 Task: Create new invoice with Date Opened :30-Apr-23, Select Customer: Swadeshi Plaza, Terms: Payment Term 2. Make invoice entry for item-1 with Date: 30-Apr-23, Description: Eclipse Sugar Free Spearmint Gum, Action: Material, Income Account: Income:Sales, Quantity: 1, Unit Price: 12, Discount $: 1.1. Make entry for item-2 with Date: 30-Apr-23, Description: 7-Select Duplex Crème Sandwich Cookies, Action: Material, Income Account: Income:Sales, Quantity: 1, Unit Price: 8.25, Discount $: 2.1. Make entry for item-3 with Date: 30-Apr-23, Description: Aveeno Hydration Daily Moisturizing Lotion, Action: Material, Income Account: Income:Sales, Quantity: 1, Unit Price: 9.25, Discount $: 2.6. Write Notes: 'Looking forward to serving you again.'. Post Invoice with Post Date: 30-Apr-23, Post to Accounts: Assets:Accounts Receivable. Pay / Process Payment with Transaction Date: 15-May-23, Amount: 23.7, Transfer Account: Checking Account. Print Invoice, display notes by going to Option, then go to Display Tab and check 'Invoice Notes'.
Action: Mouse moved to (140, 28)
Screenshot: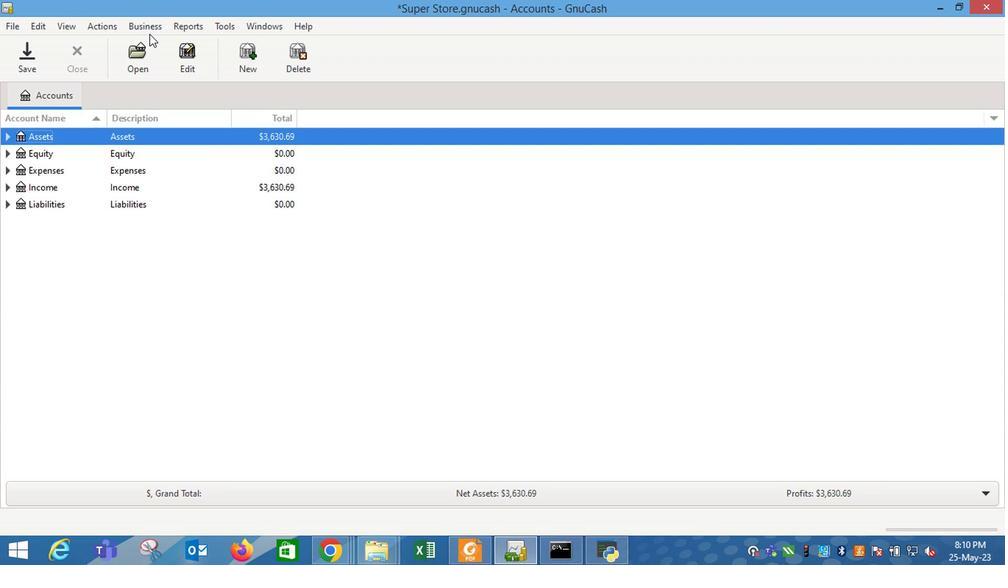 
Action: Mouse pressed left at (140, 28)
Screenshot: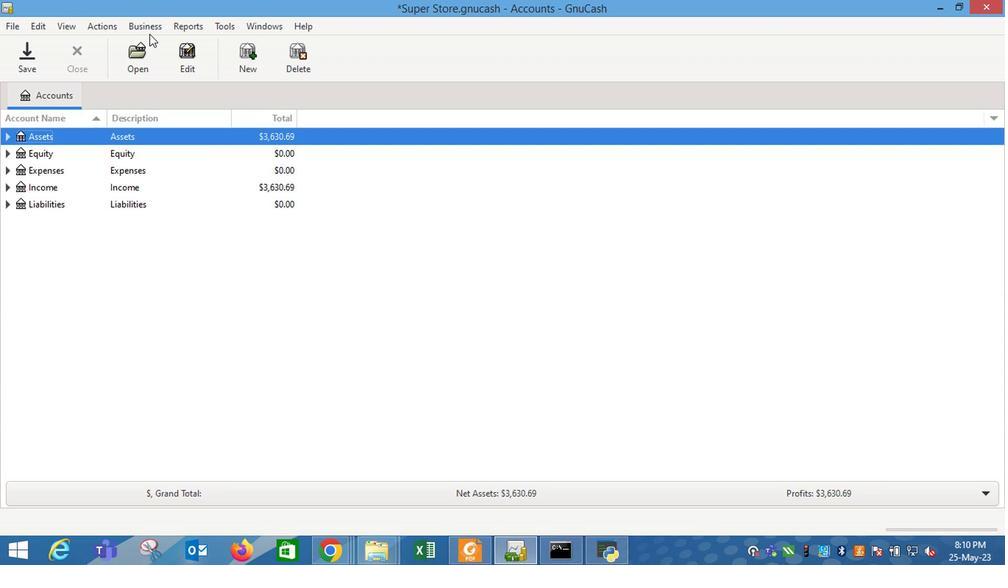 
Action: Mouse moved to (335, 109)
Screenshot: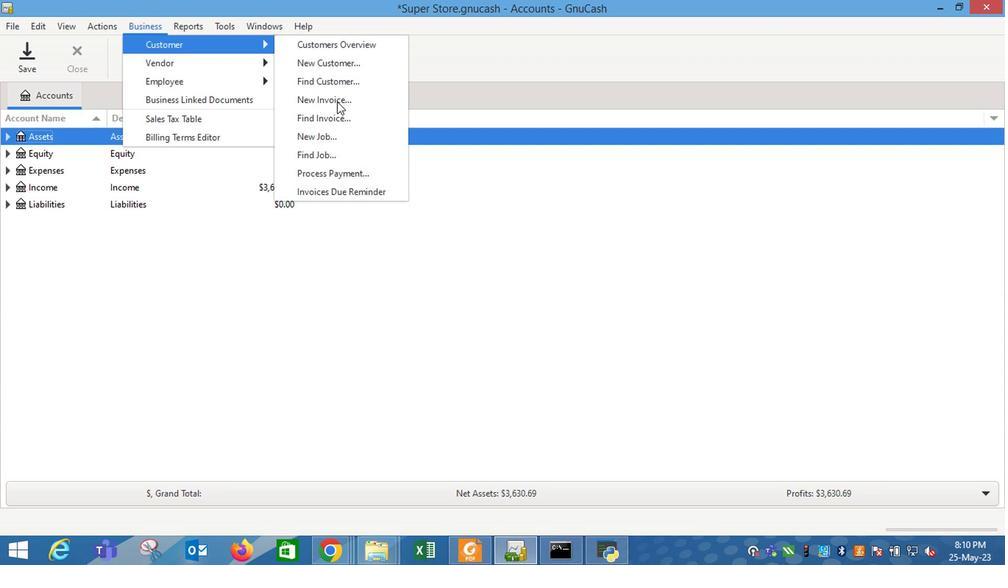 
Action: Mouse pressed left at (335, 109)
Screenshot: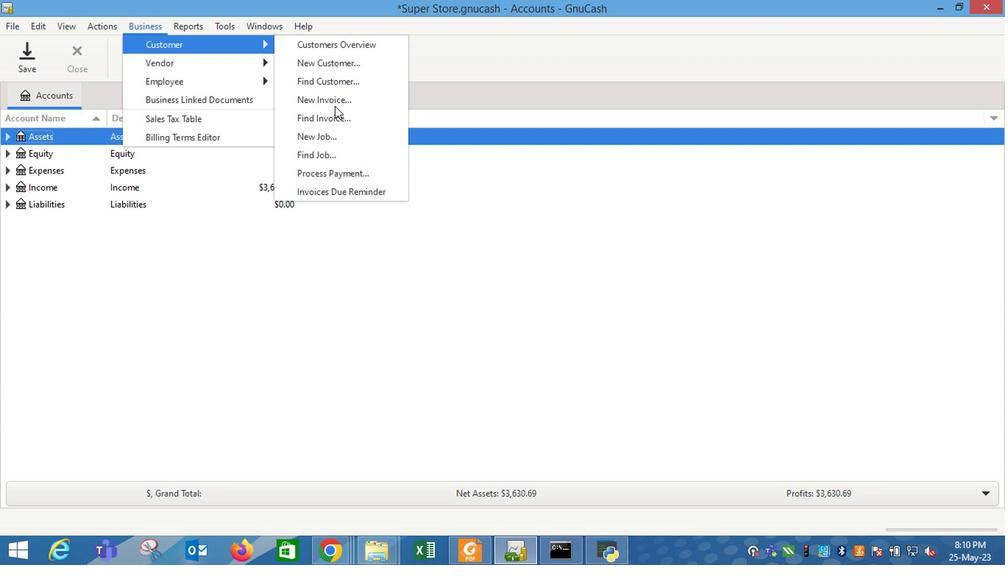 
Action: Mouse moved to (595, 235)
Screenshot: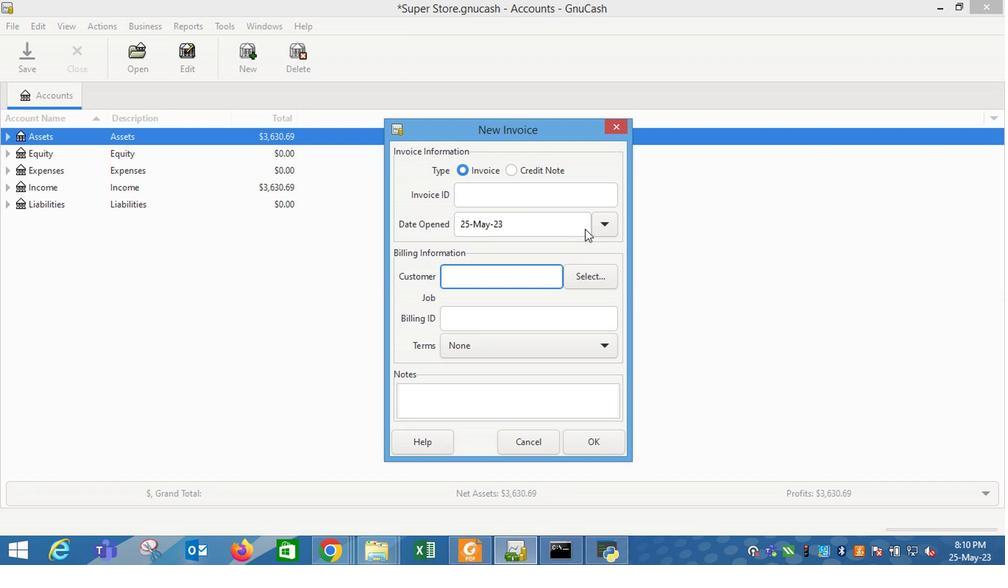 
Action: Mouse pressed left at (595, 235)
Screenshot: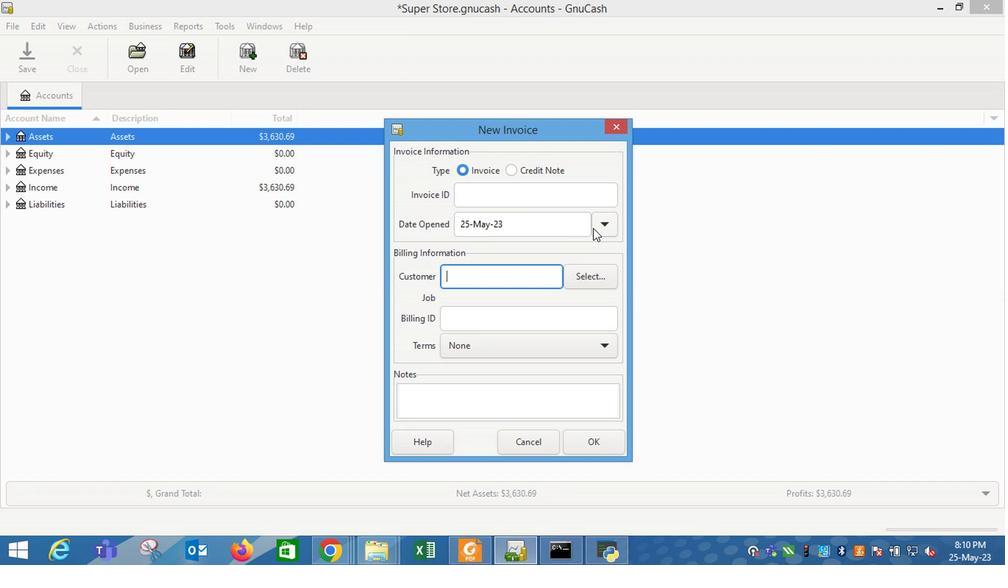 
Action: Mouse moved to (489, 250)
Screenshot: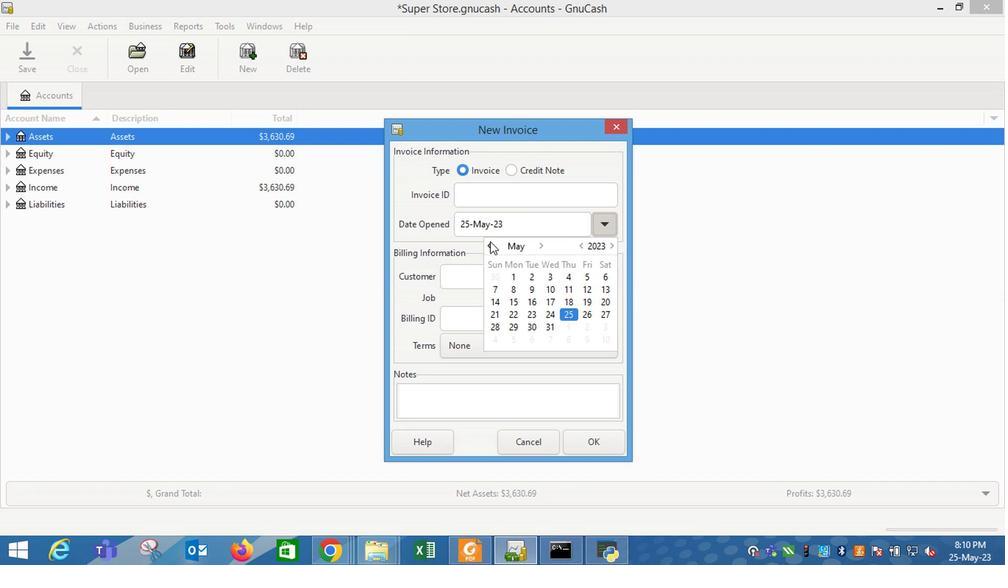 
Action: Mouse pressed left at (489, 250)
Screenshot: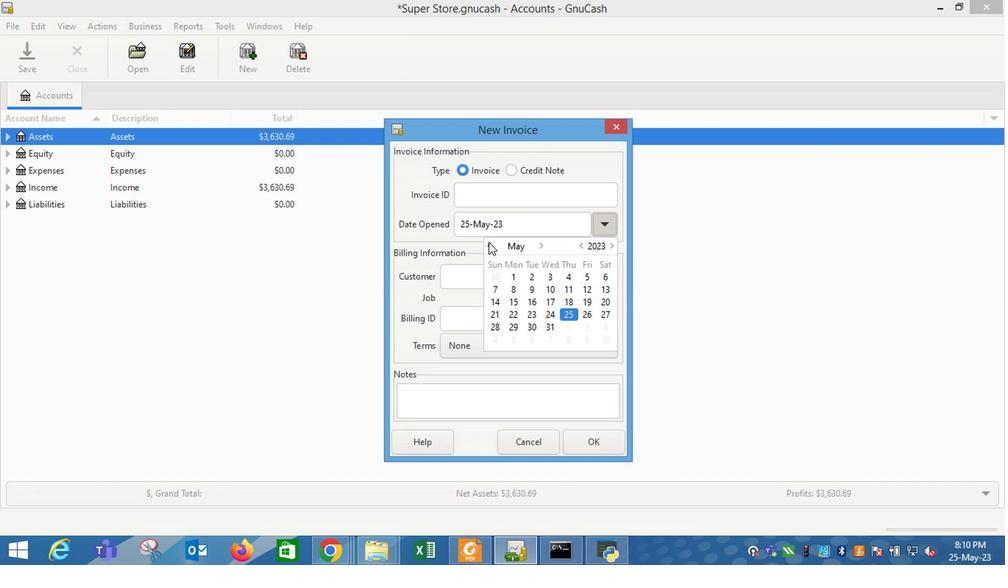 
Action: Mouse moved to (493, 348)
Screenshot: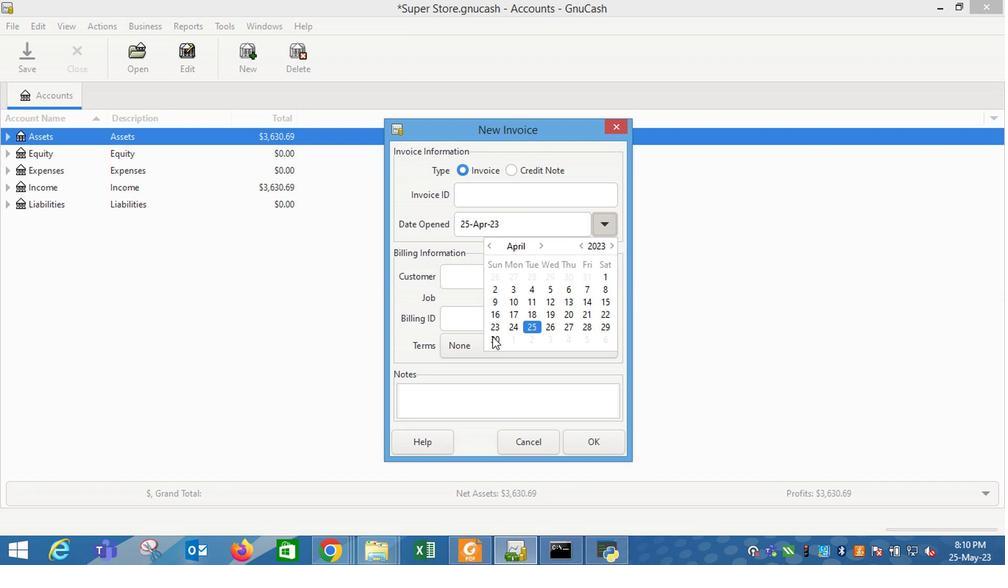 
Action: Mouse pressed left at (493, 348)
Screenshot: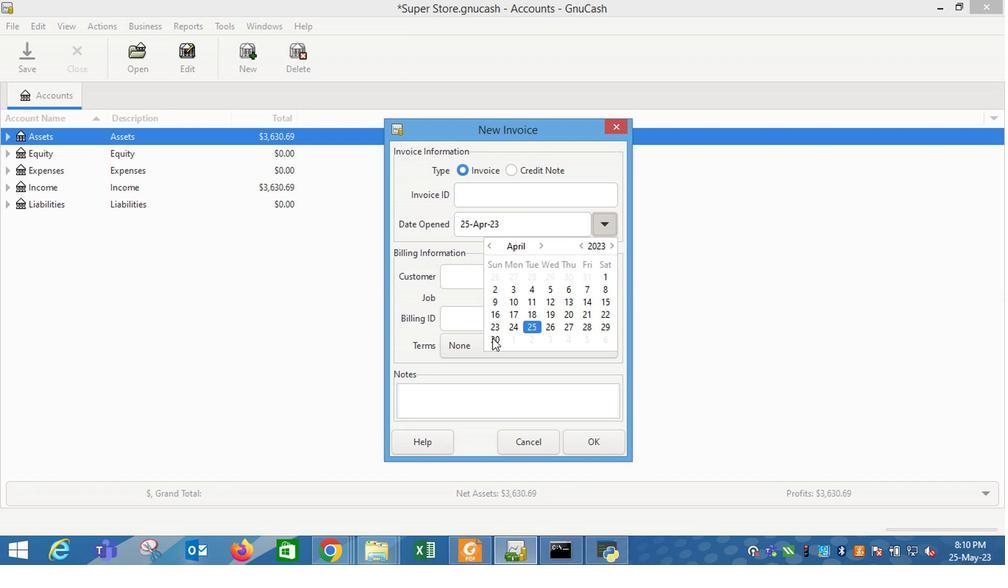 
Action: Mouse moved to (455, 270)
Screenshot: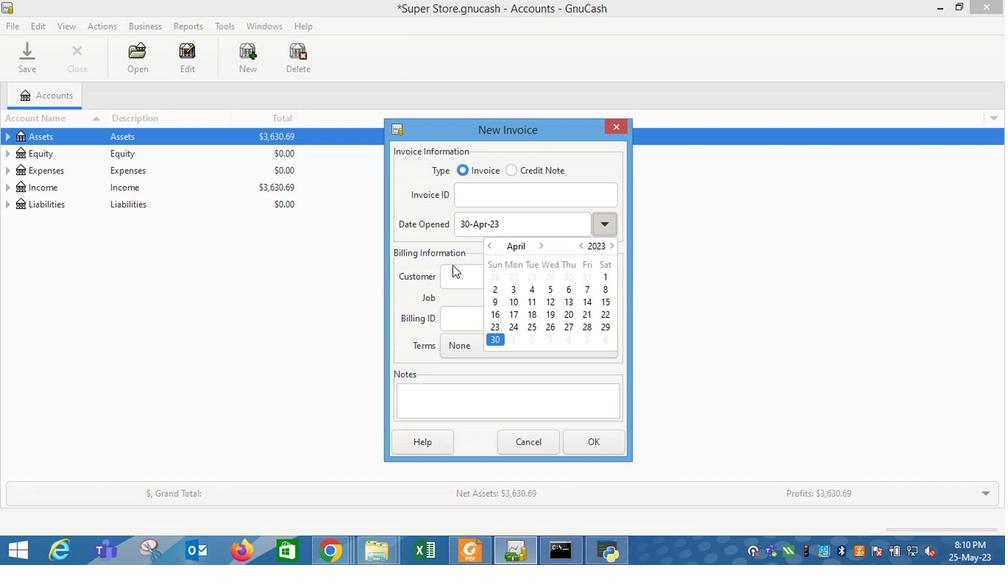 
Action: Mouse pressed left at (455, 270)
Screenshot: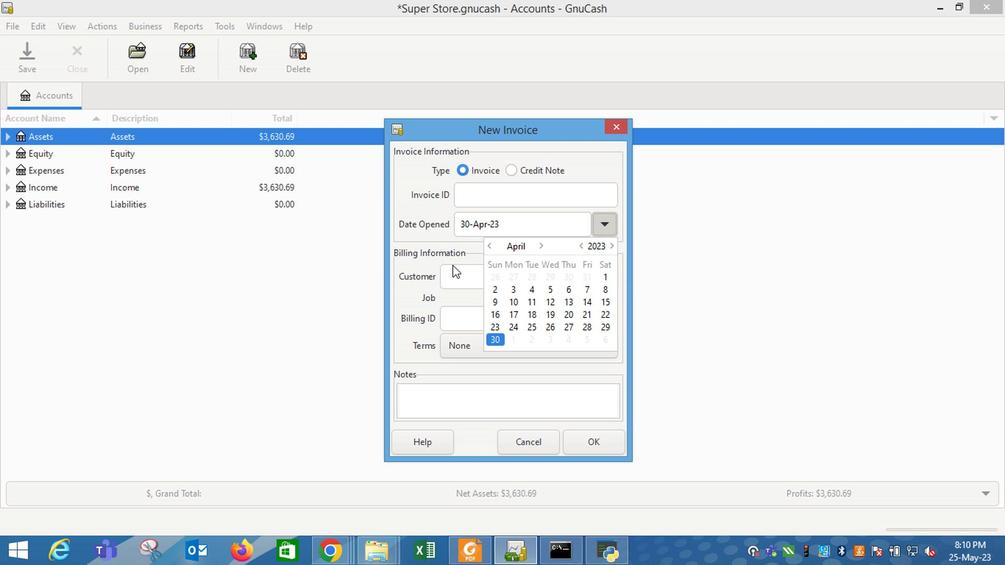 
Action: Mouse moved to (461, 277)
Screenshot: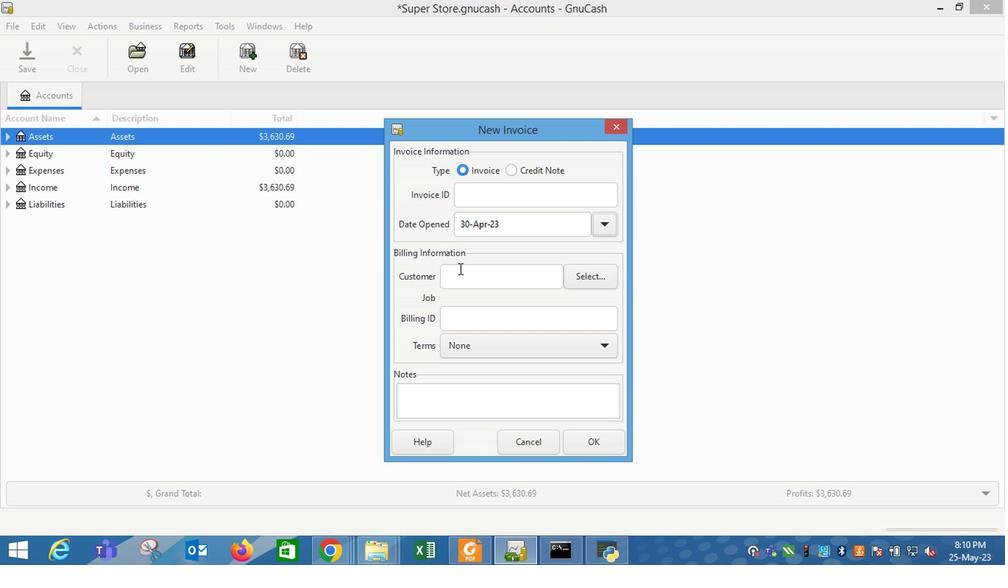 
Action: Mouse pressed left at (461, 277)
Screenshot: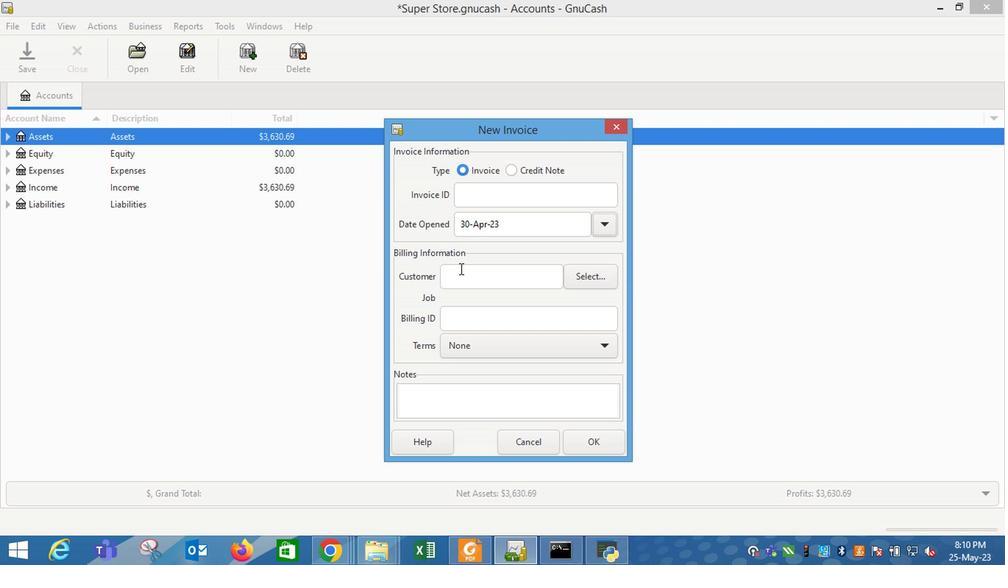 
Action: Key pressed sw
Screenshot: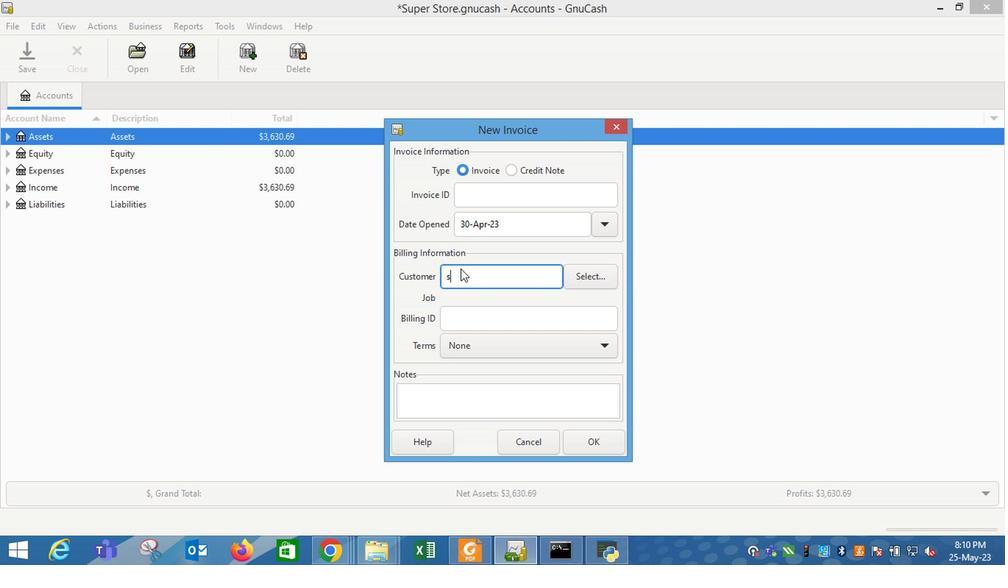 
Action: Mouse moved to (468, 310)
Screenshot: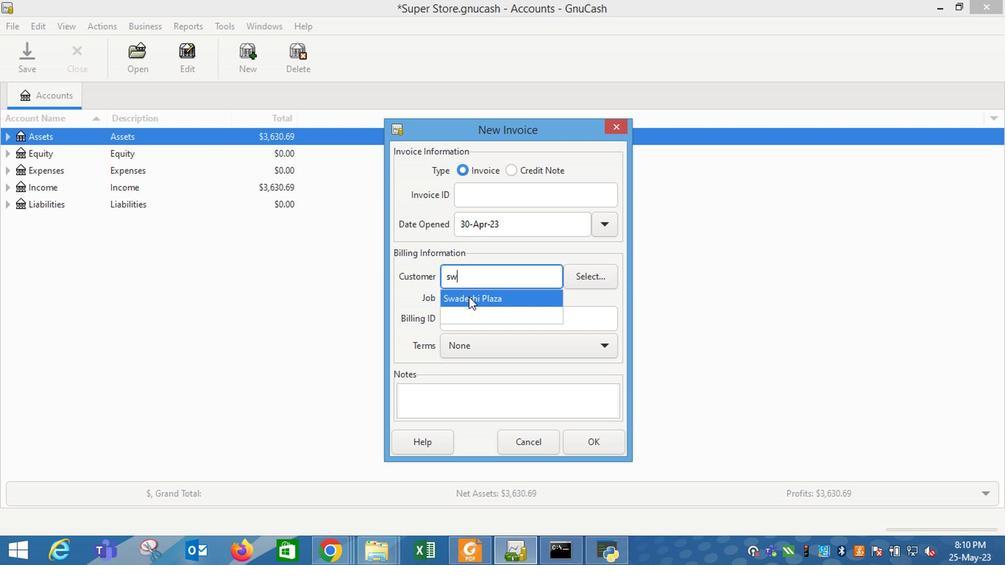 
Action: Mouse pressed left at (468, 310)
Screenshot: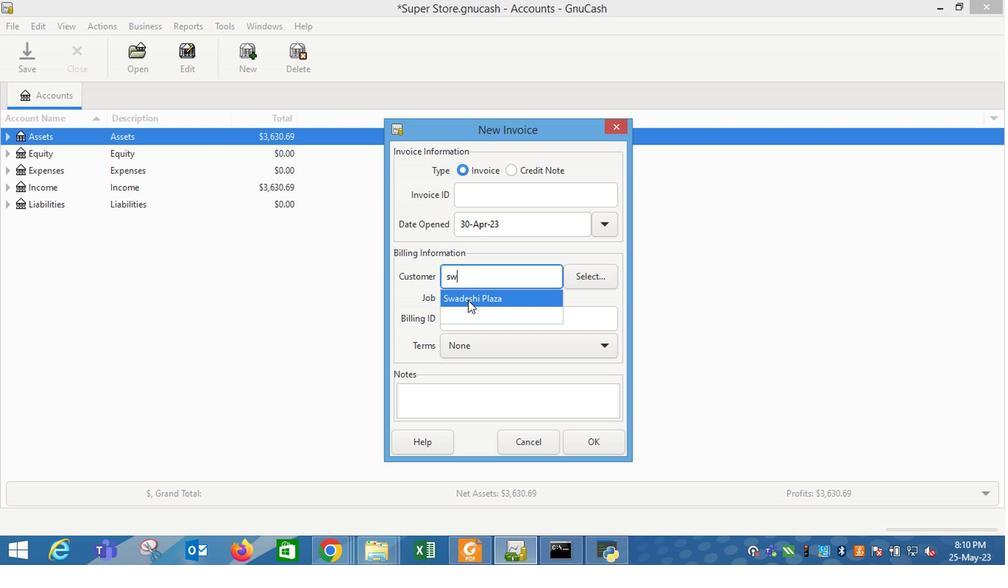 
Action: Mouse moved to (467, 371)
Screenshot: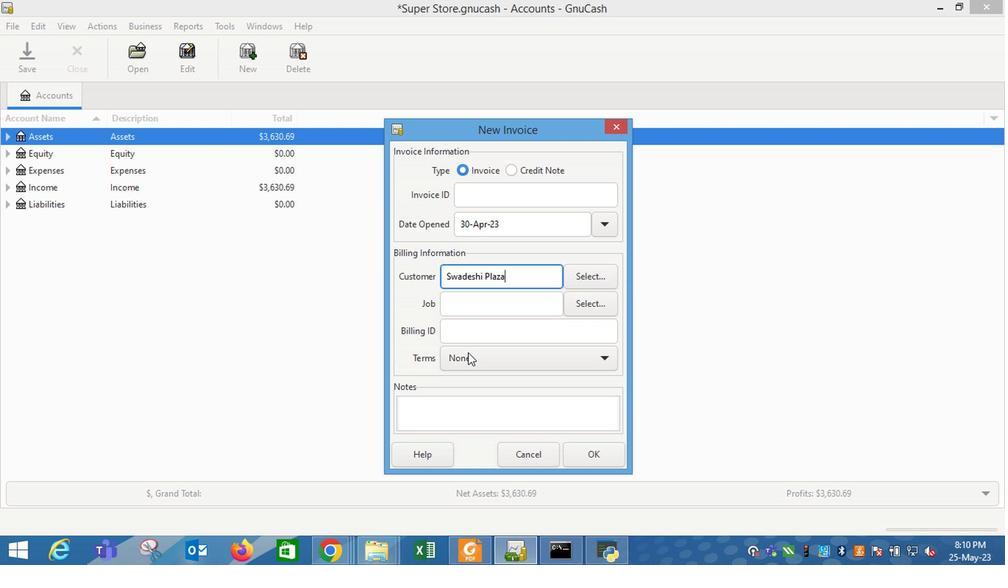 
Action: Mouse pressed left at (467, 371)
Screenshot: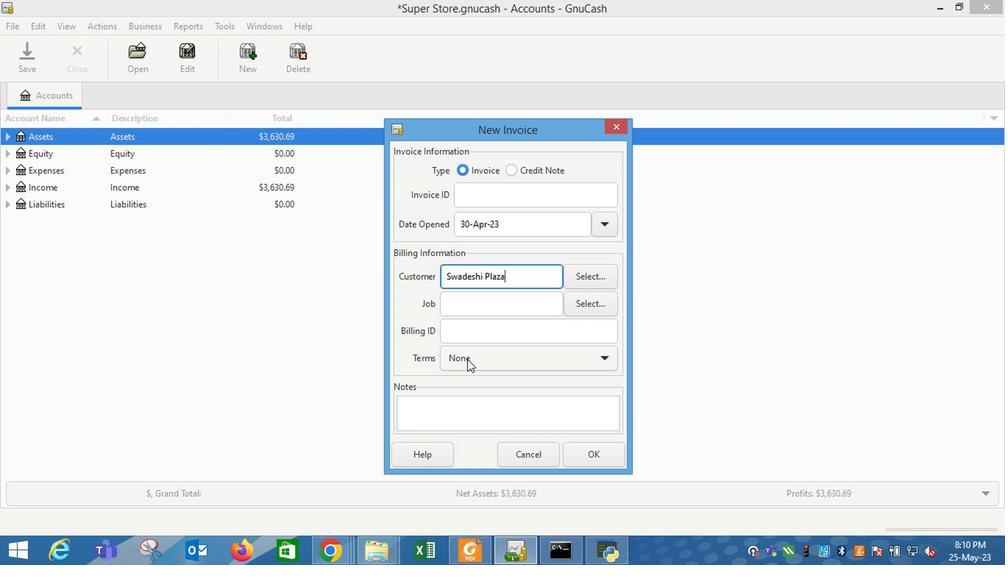 
Action: Mouse moved to (468, 416)
Screenshot: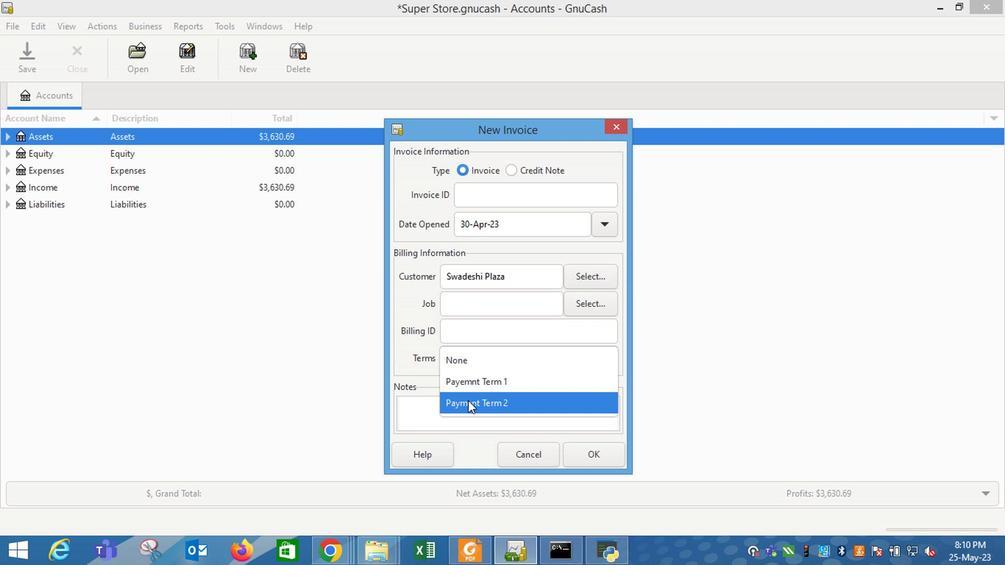 
Action: Mouse pressed left at (468, 416)
Screenshot: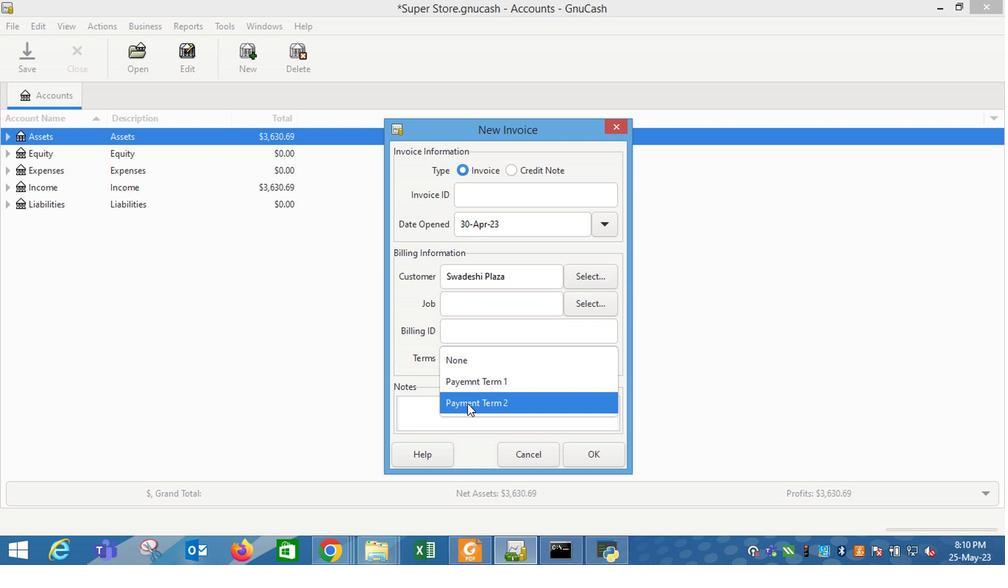 
Action: Mouse moved to (604, 471)
Screenshot: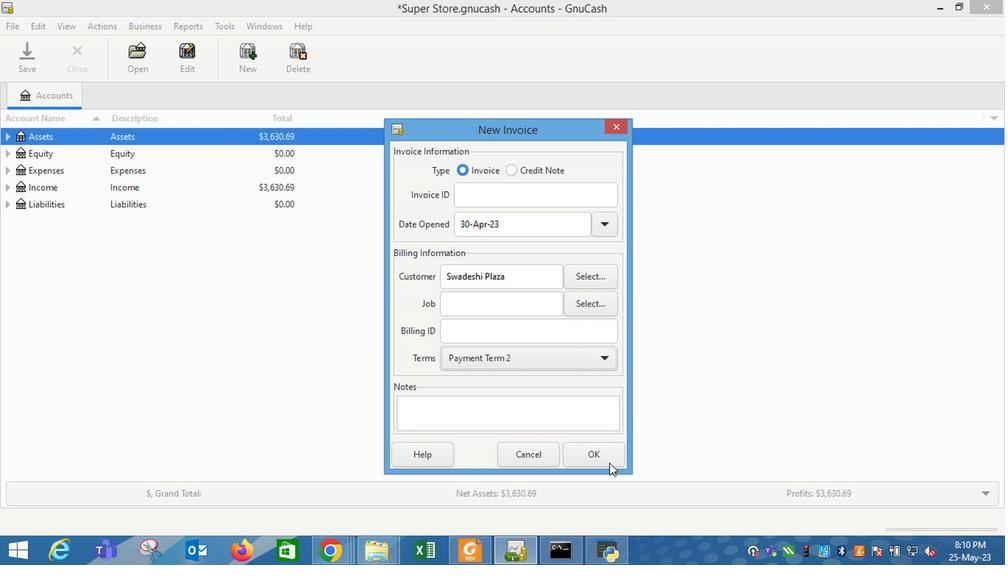 
Action: Mouse pressed left at (604, 471)
Screenshot: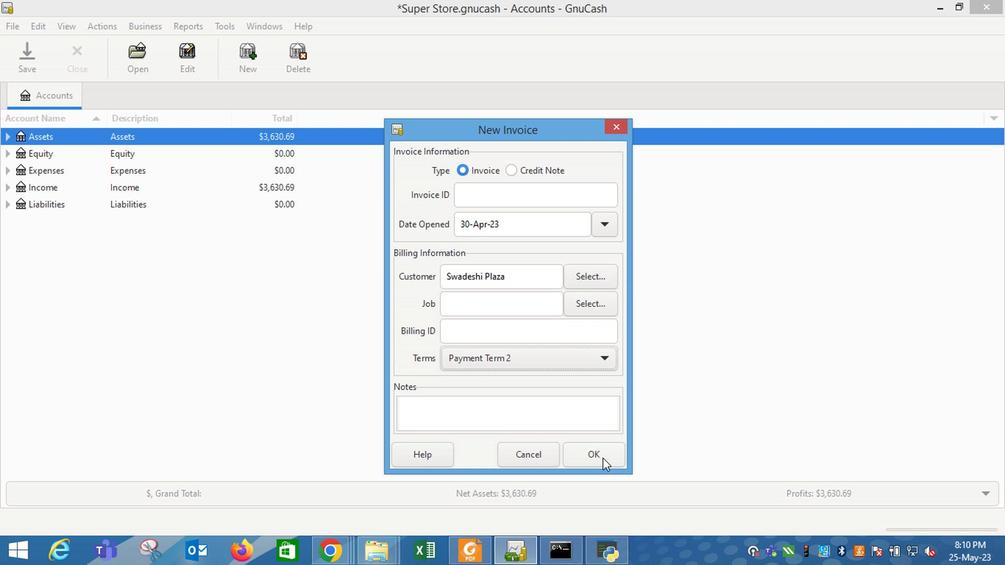 
Action: Mouse moved to (66, 292)
Screenshot: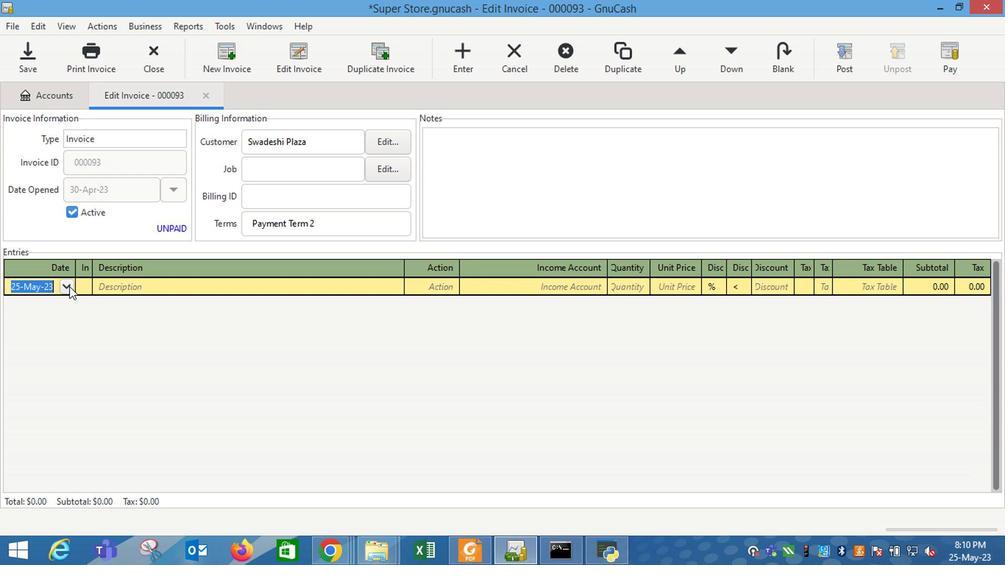 
Action: Mouse pressed left at (66, 292)
Screenshot: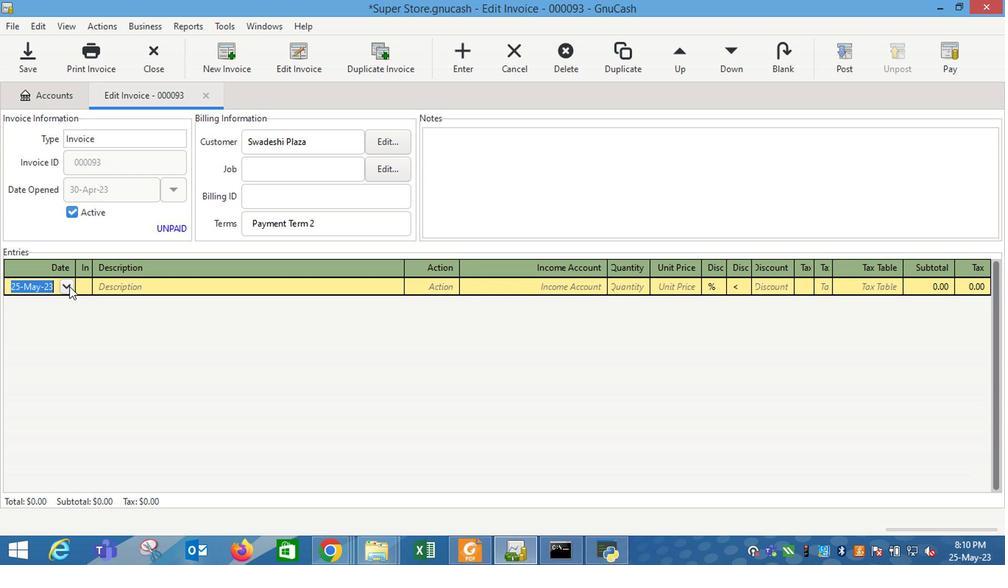 
Action: Mouse moved to (5, 316)
Screenshot: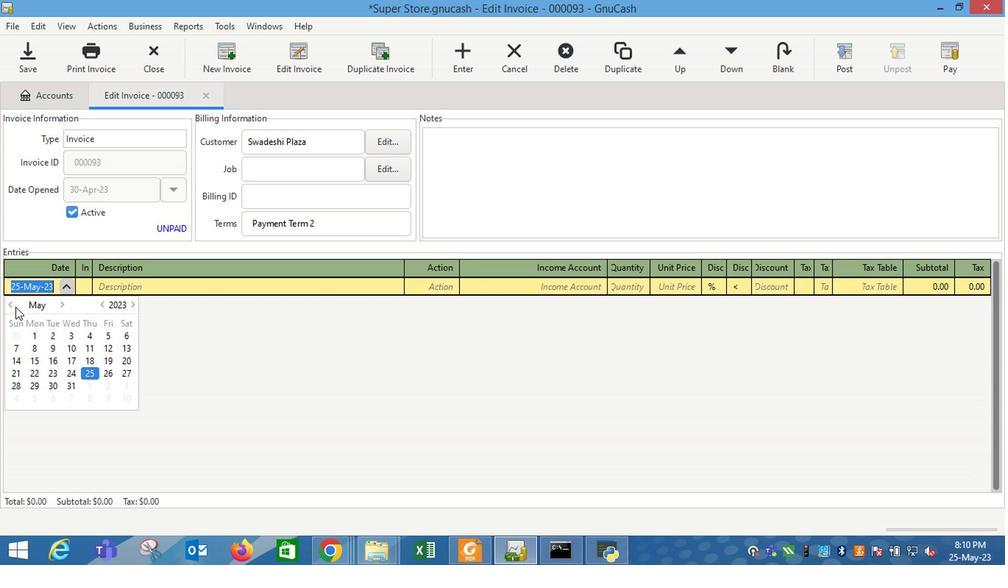 
Action: Mouse pressed left at (5, 316)
Screenshot: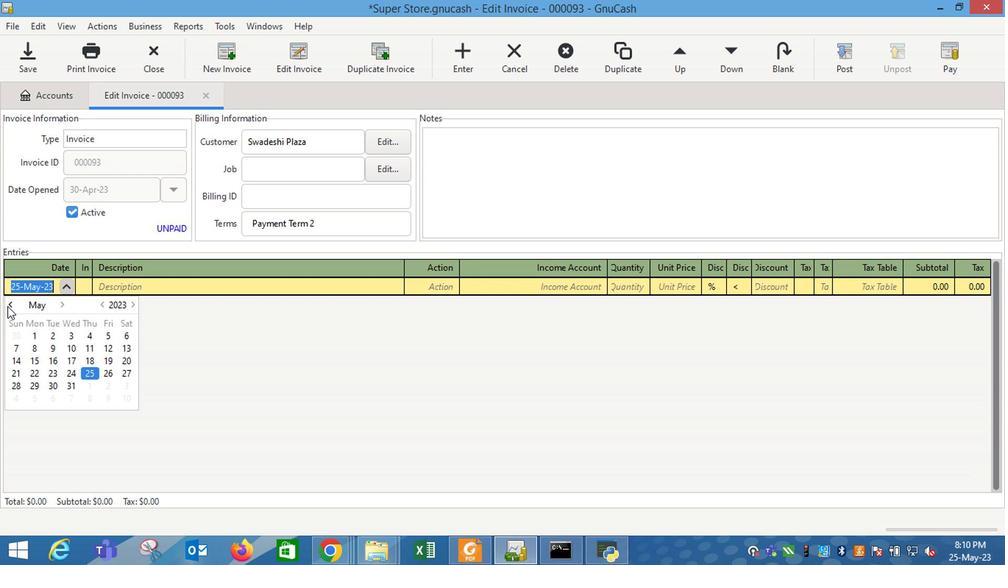 
Action: Mouse moved to (20, 408)
Screenshot: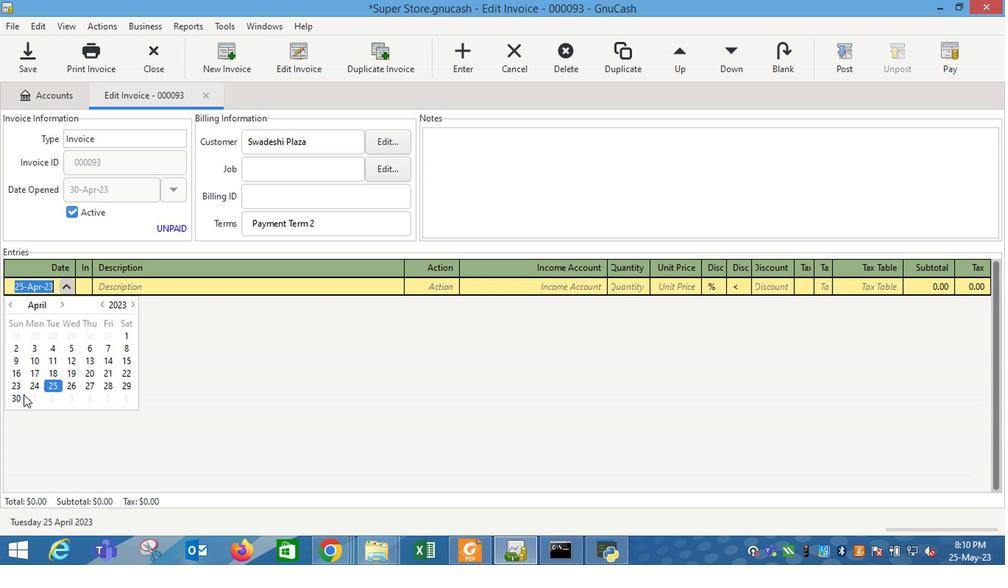 
Action: Mouse pressed left at (20, 408)
Screenshot: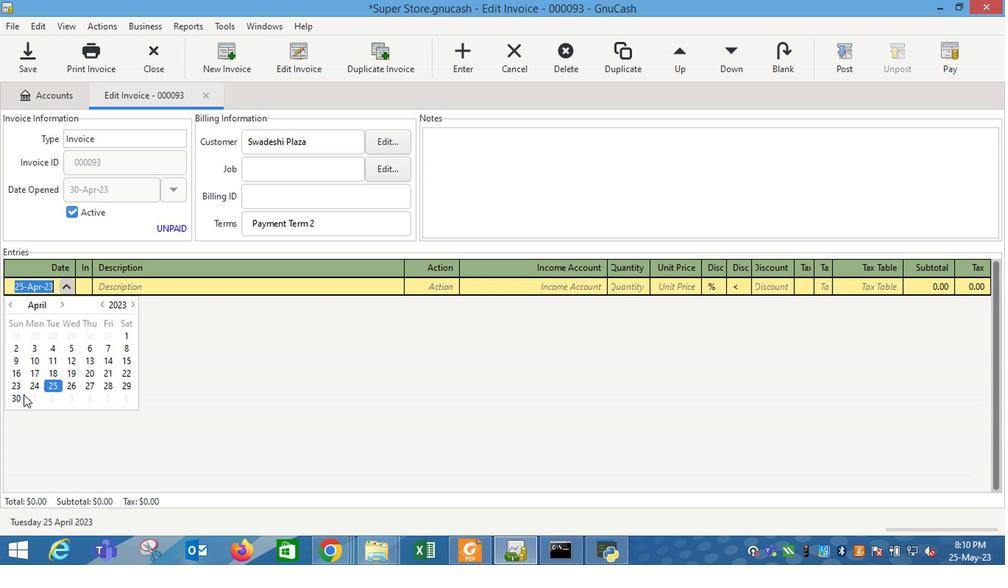 
Action: Mouse moved to (18, 408)
Screenshot: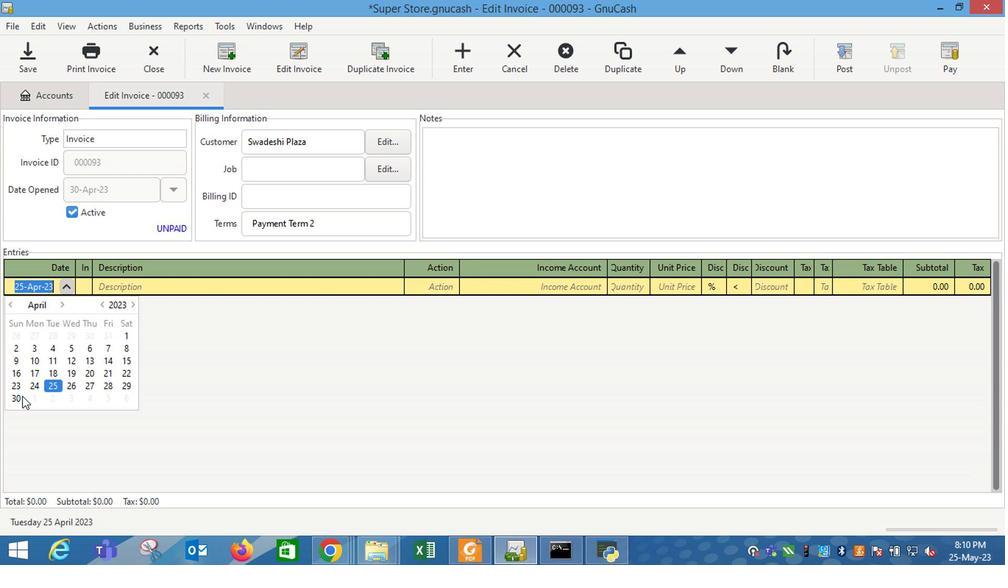 
Action: Key pressed <Key.tab><Key.shift_r>Eclipse<Key.space><Key.shift_r>Sugar<Key.space><Key.shift_r><Key.shift_r><Key.shift_r><Key.shift_r><Key.shift_r><Key.shift_r><Key.shift_r>Free<Key.space><Key.shift_r>Spearmint<Key.space><Key.shift_r>Gum<Key.tab>m<Key.tab>in<Key.down><Key.down><Key.down><Key.tab>1<Key.tab>12
Screenshot: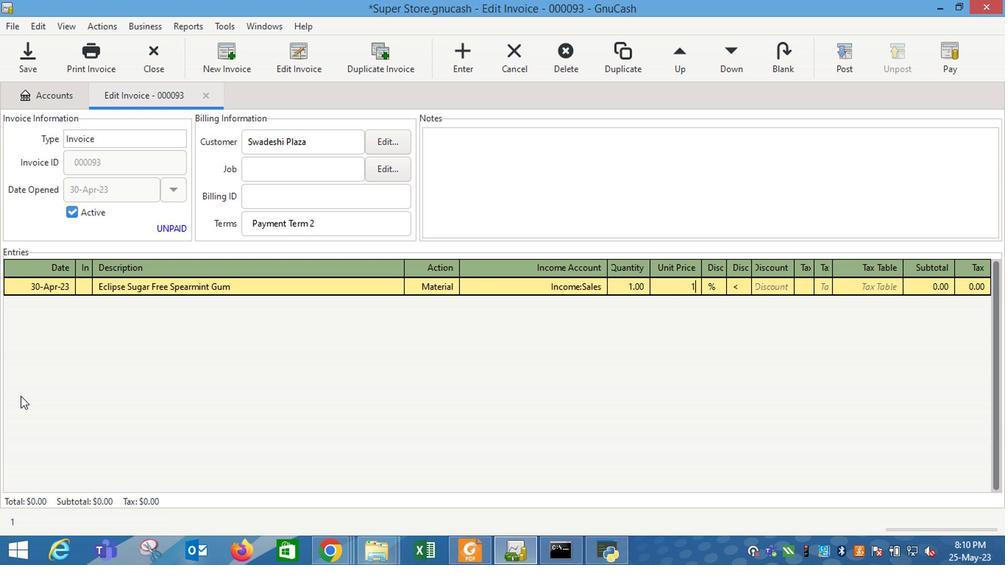 
Action: Mouse moved to (723, 295)
Screenshot: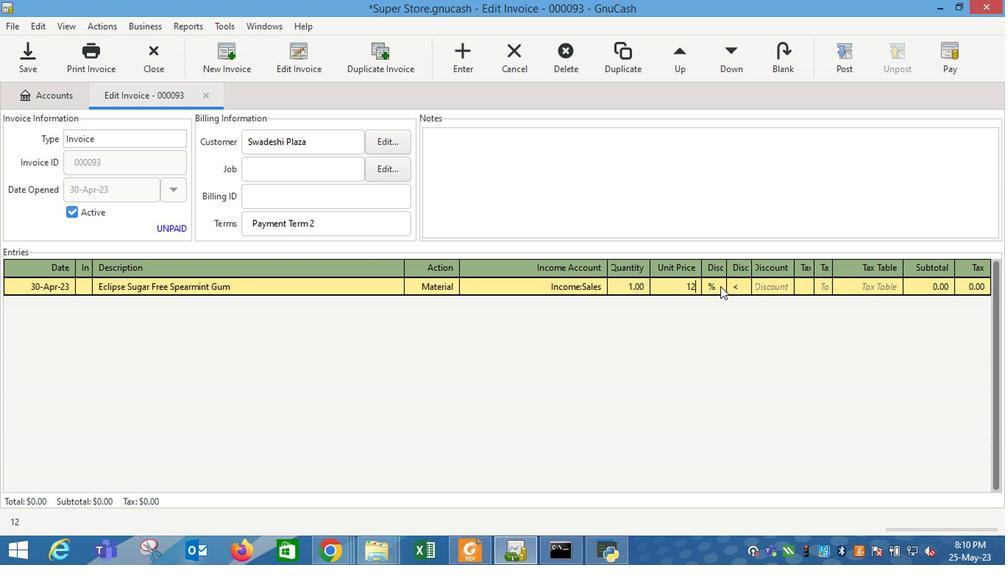 
Action: Mouse pressed left at (723, 295)
Screenshot: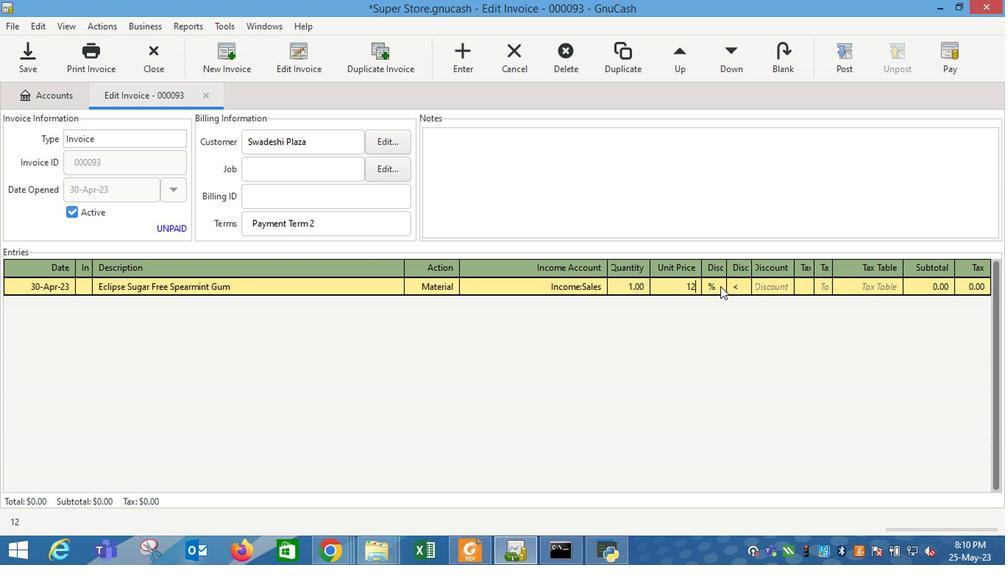 
Action: Mouse moved to (741, 295)
Screenshot: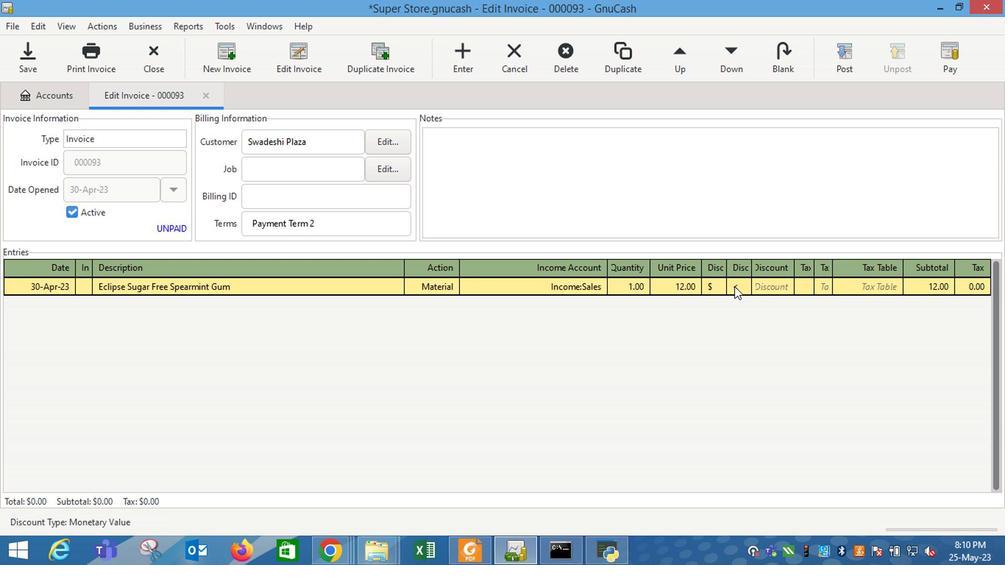 
Action: Mouse pressed left at (741, 295)
Screenshot: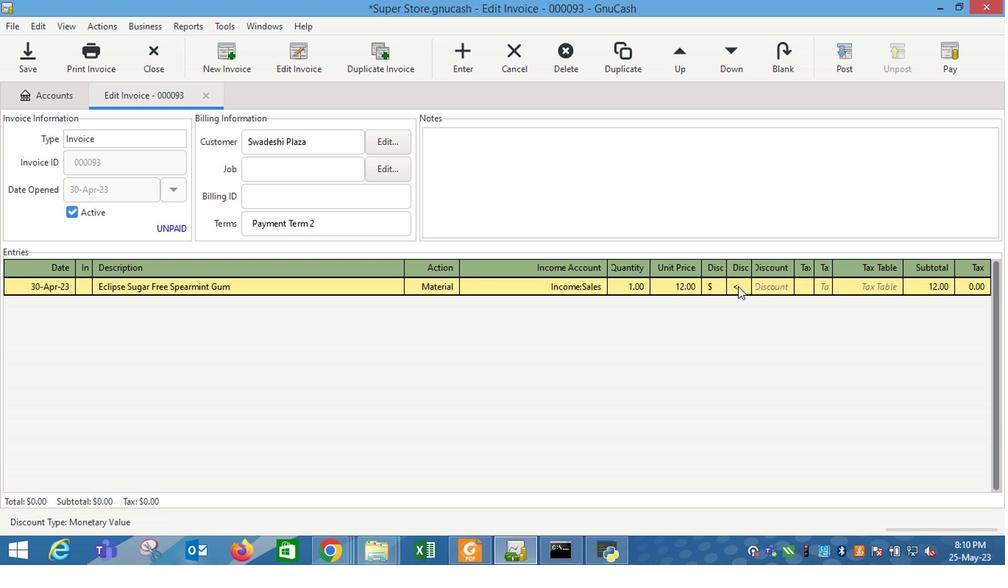 
Action: Mouse moved to (770, 297)
Screenshot: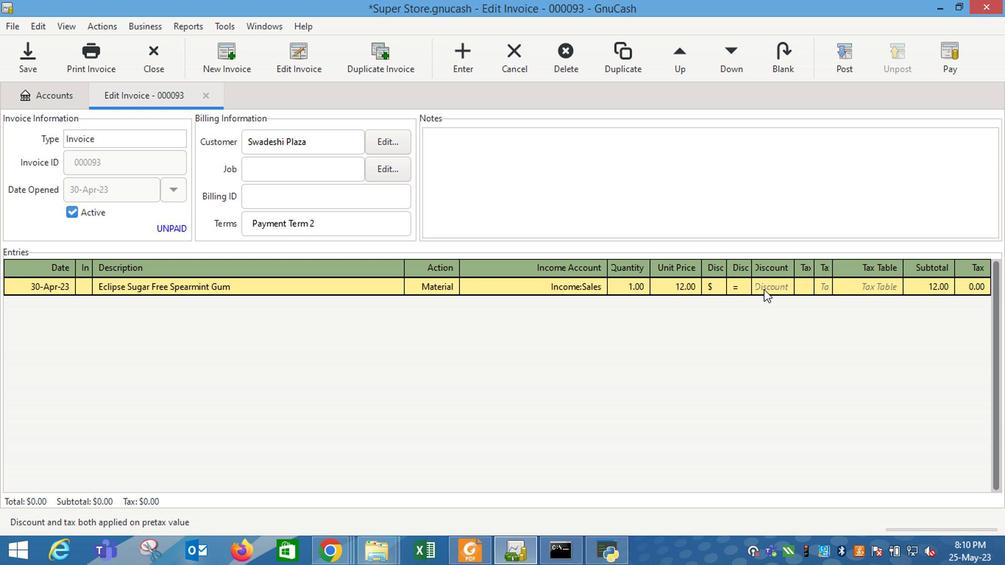 
Action: Mouse pressed left at (770, 297)
Screenshot: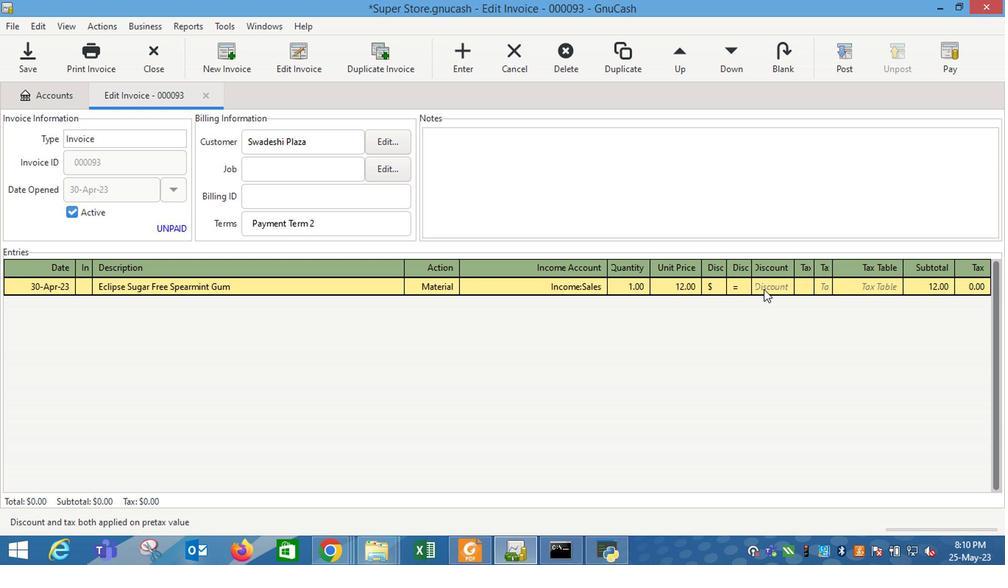 
Action: Mouse moved to (770, 298)
Screenshot: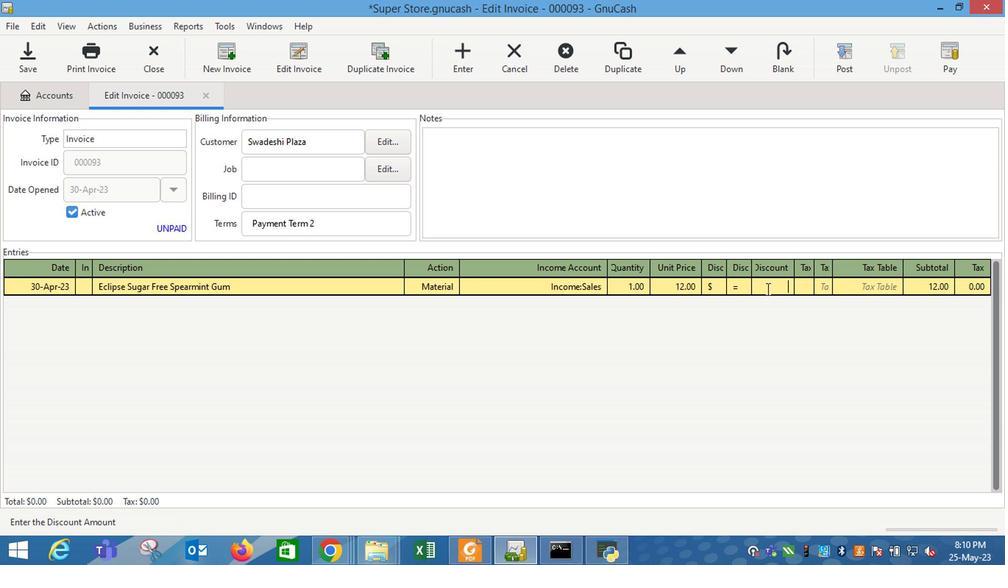 
Action: Key pressed 1.1<Key.enter><Key.tab>7-<Key.shift_r>Se
Screenshot: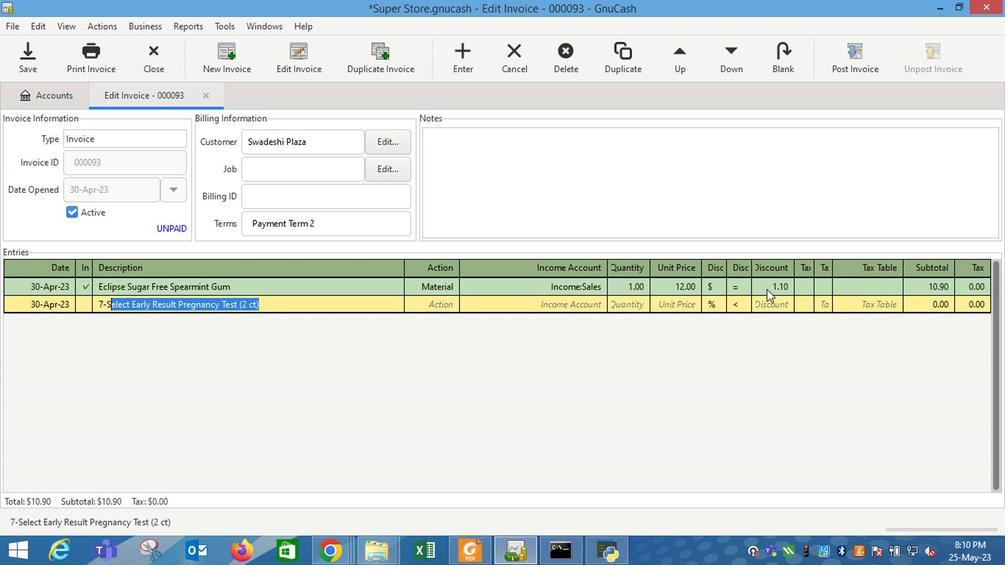 
Action: Mouse moved to (770, 298)
Screenshot: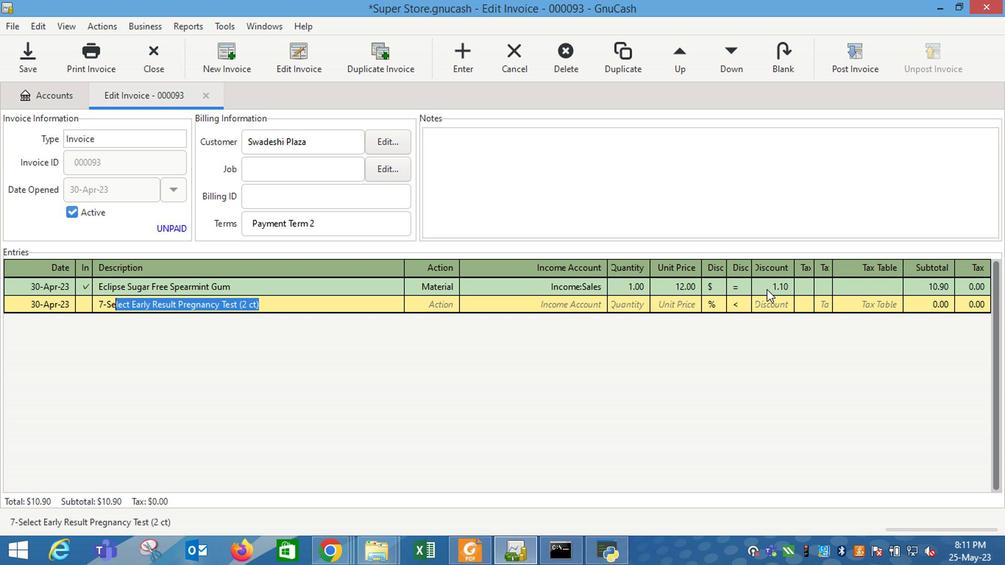 
Action: Key pressed lect<Key.space><Key.shift_r>Duplex<Key.space><Key.shift_r>Creme<Key.space><Key.shift_r>Sandwich<Key.space><Key.shift_r>Cookies<Key.tab>m<Key.tab>inc<Key.down><Key.down><Key.down><Key.tab>1<Key.tab>8.25
Screenshot: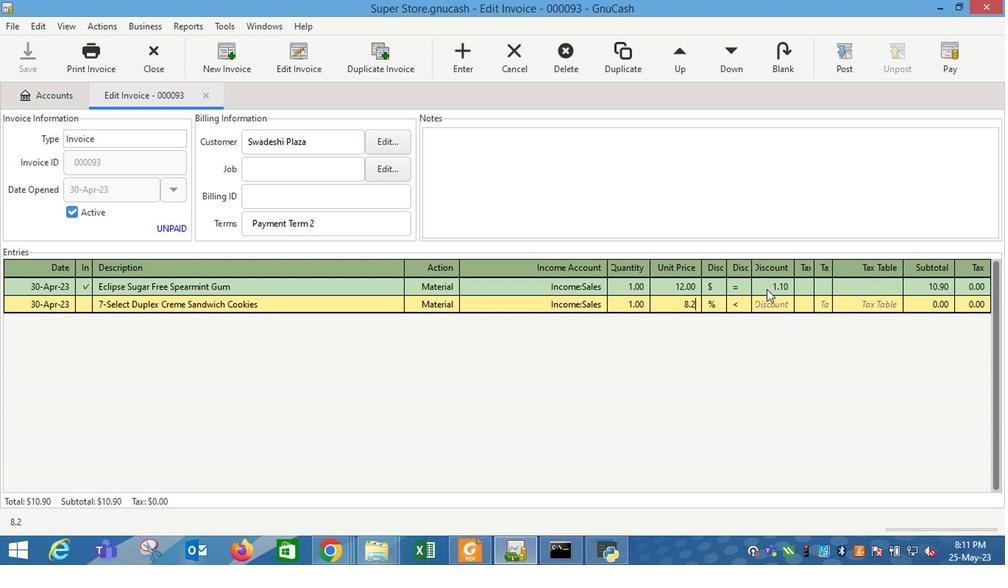 
Action: Mouse moved to (723, 316)
Screenshot: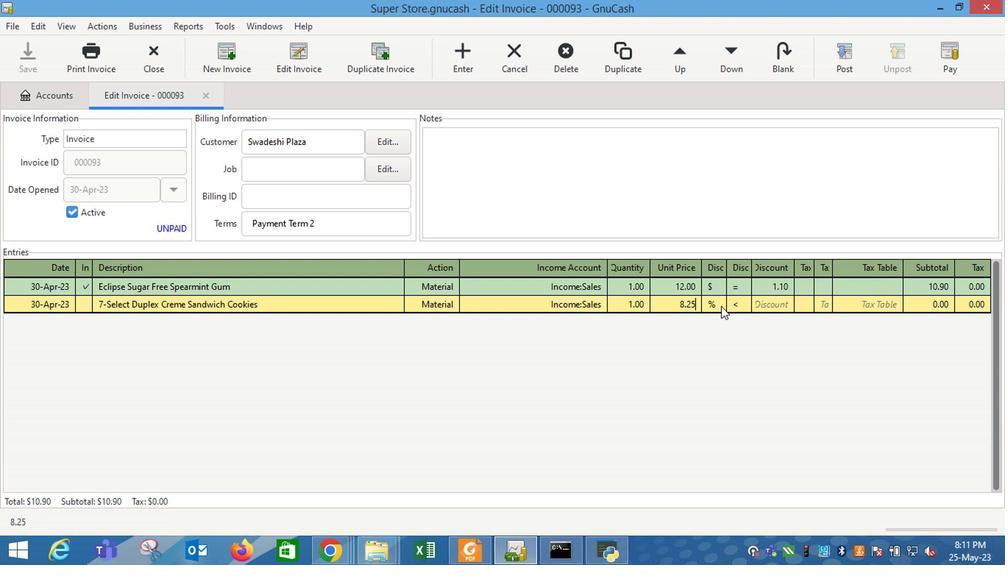 
Action: Mouse pressed left at (723, 316)
Screenshot: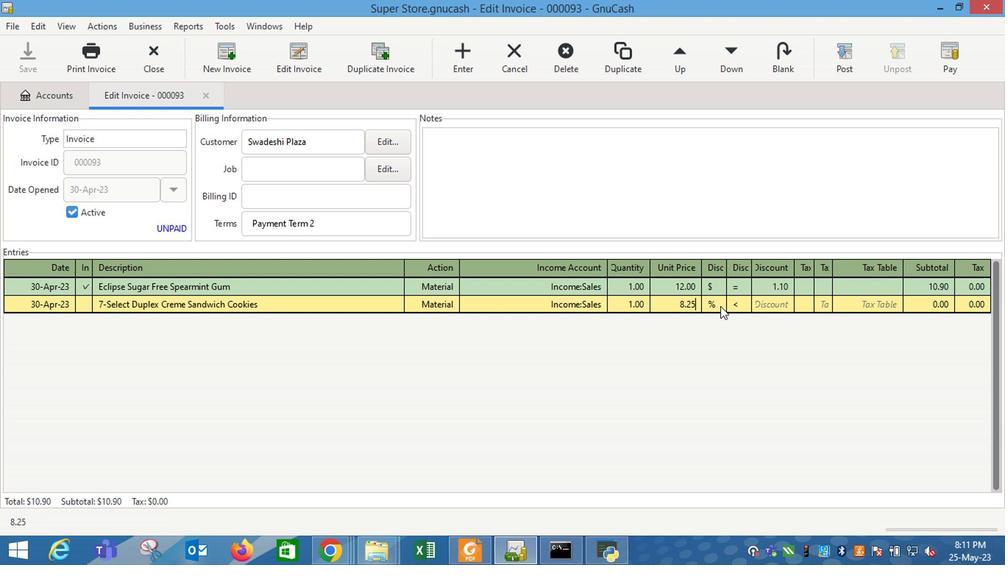 
Action: Mouse moved to (740, 316)
Screenshot: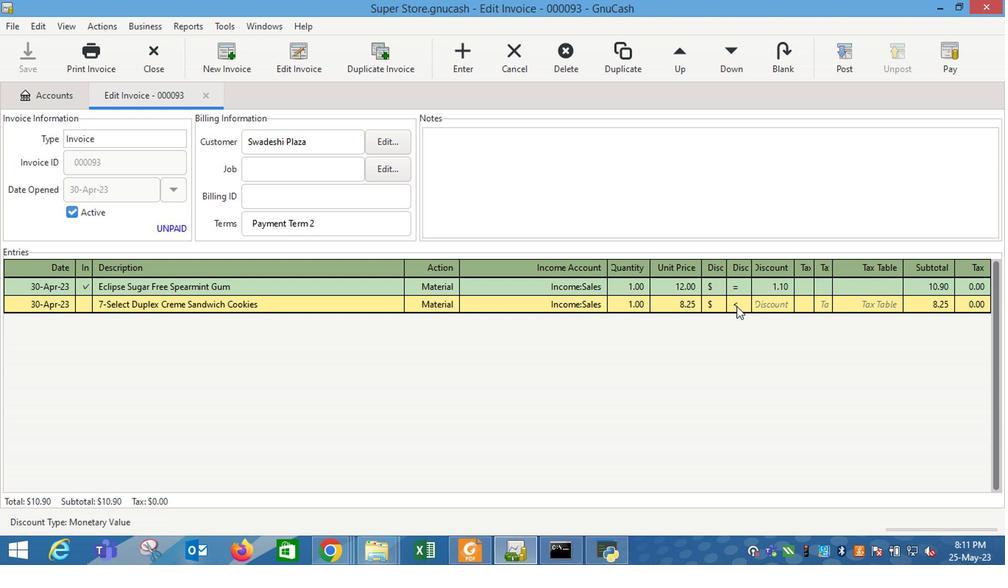
Action: Mouse pressed left at (740, 316)
Screenshot: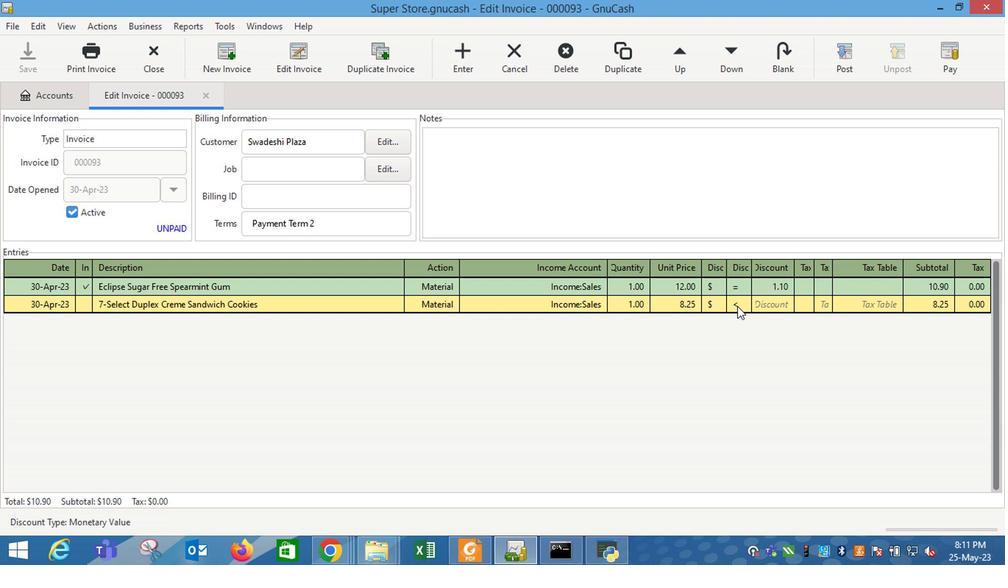 
Action: Mouse moved to (773, 316)
Screenshot: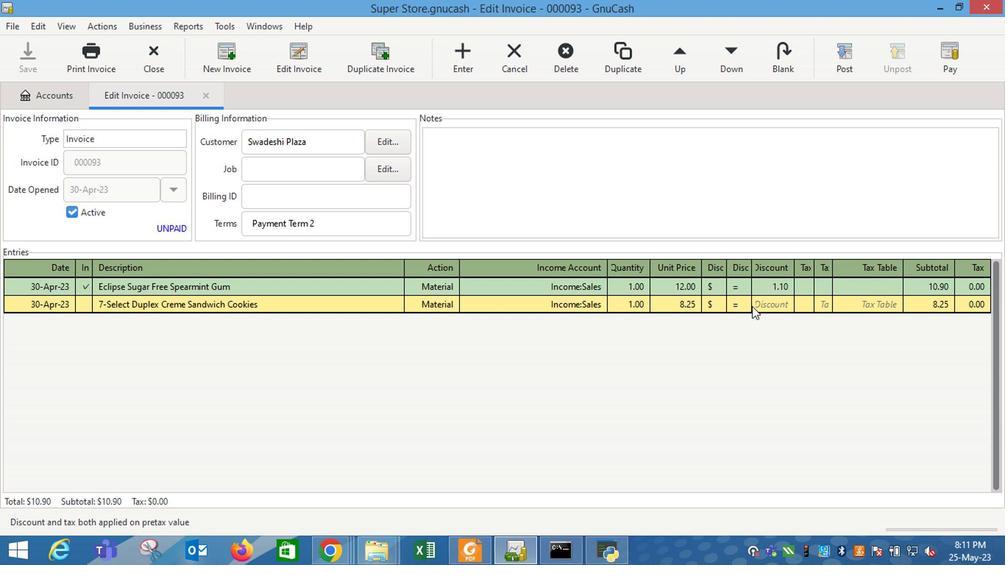 
Action: Mouse pressed left at (773, 316)
Screenshot: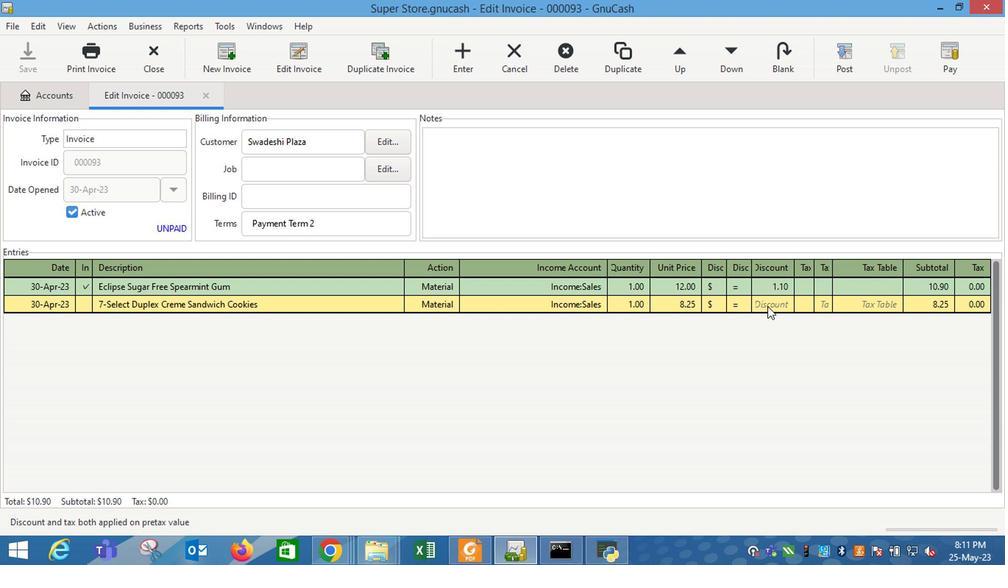 
Action: Mouse moved to (773, 316)
Screenshot: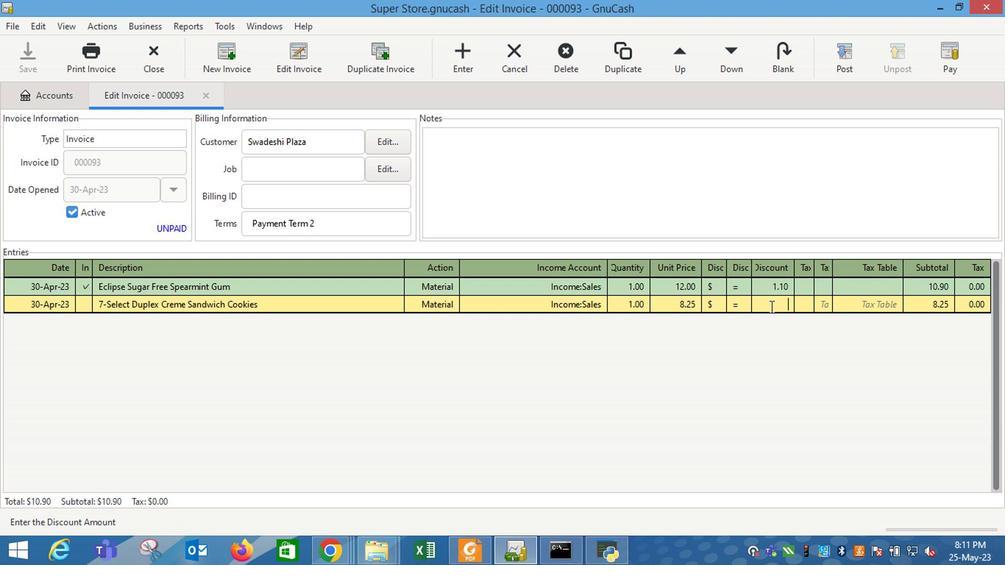 
Action: Key pressed 2.1<Key.enter><Key.tab><Key.shift_r>Aveeno<Key.space><Key.shift_r>Hydration<Key.space><Key.shift_r>Daily<Key.space><Key.shift_r>Moisturizing<Key.space><Key.shift_r>Lotion<Key.tab>m<Key.tab>in<Key.down><Key.down><Key.down><Key.tab>1<Key.tab>9.25
Screenshot: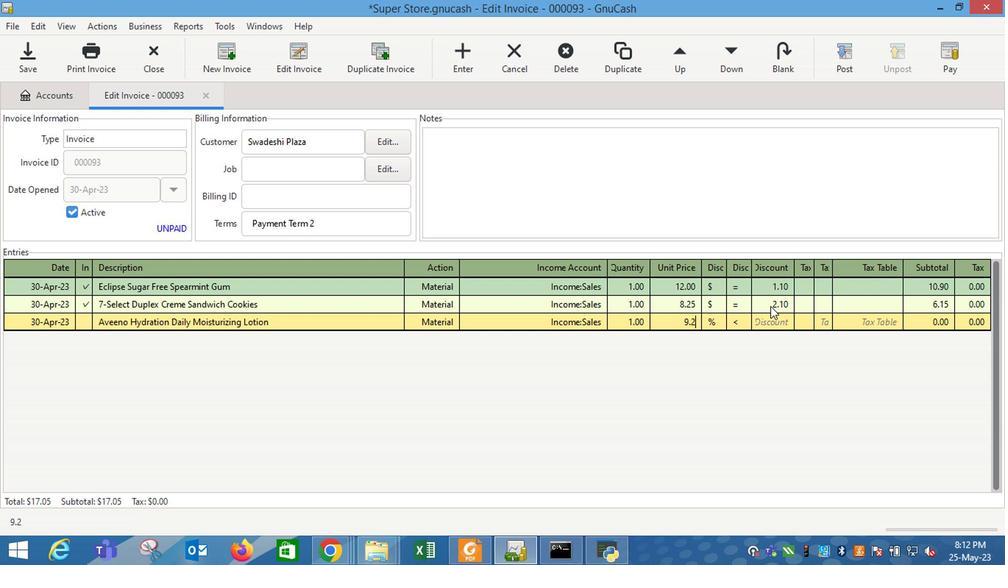 
Action: Mouse moved to (709, 331)
Screenshot: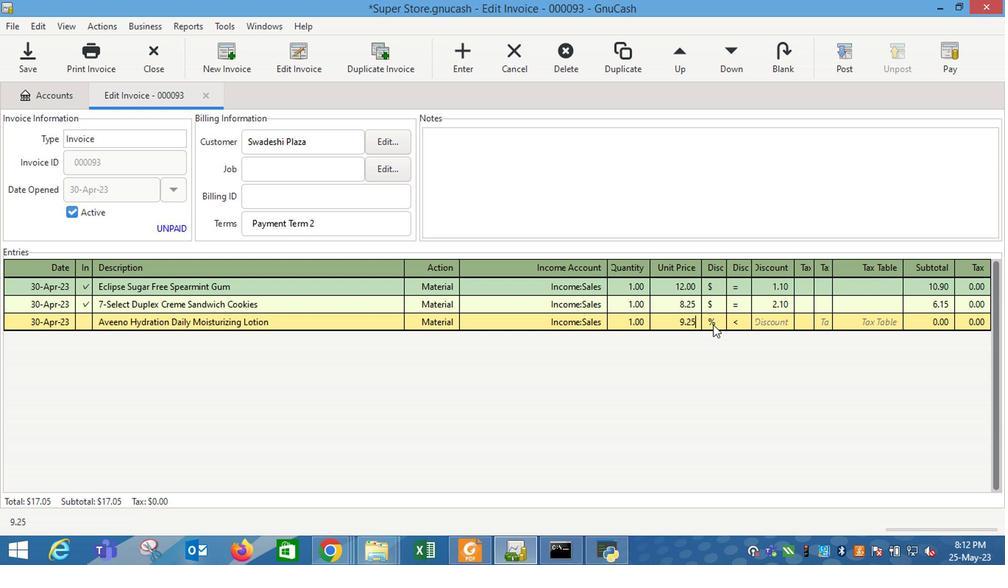 
Action: Mouse pressed left at (709, 331)
Screenshot: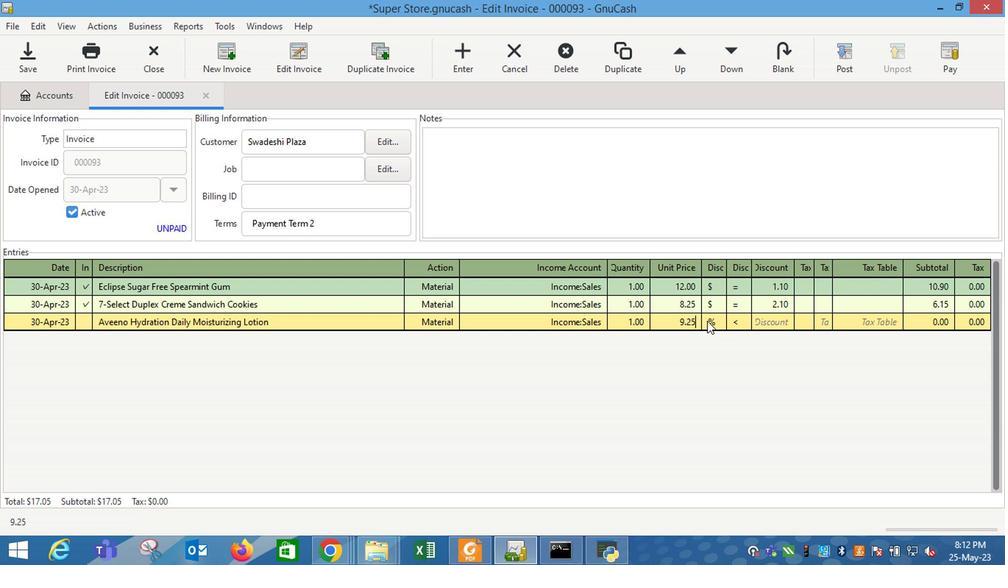 
Action: Mouse moved to (734, 331)
Screenshot: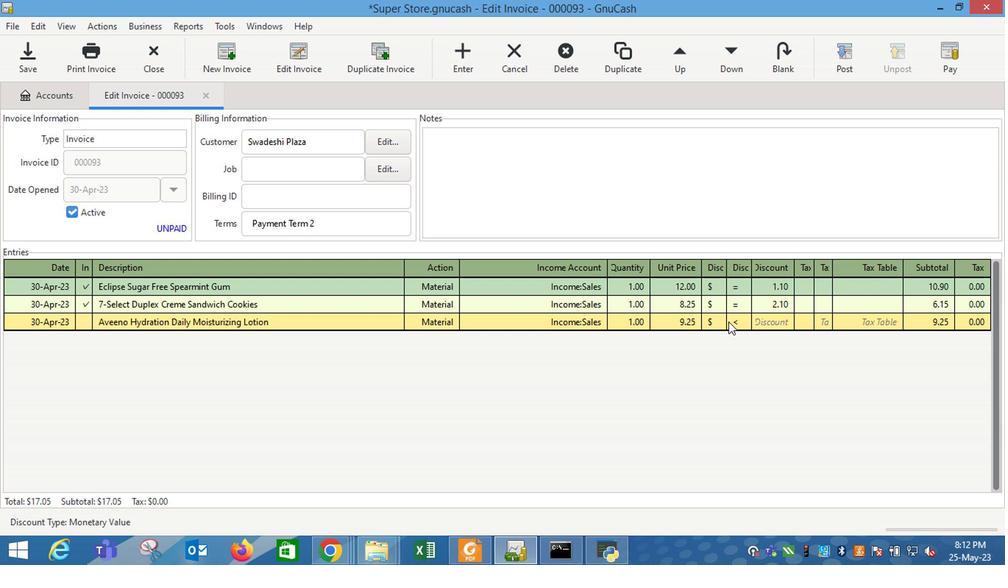 
Action: Mouse pressed left at (734, 331)
Screenshot: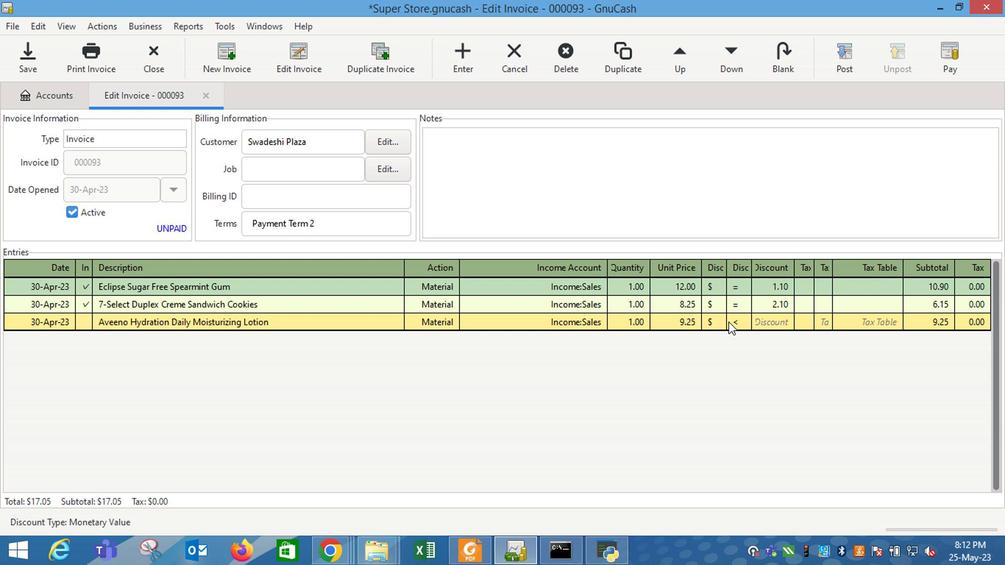
Action: Mouse moved to (775, 333)
Screenshot: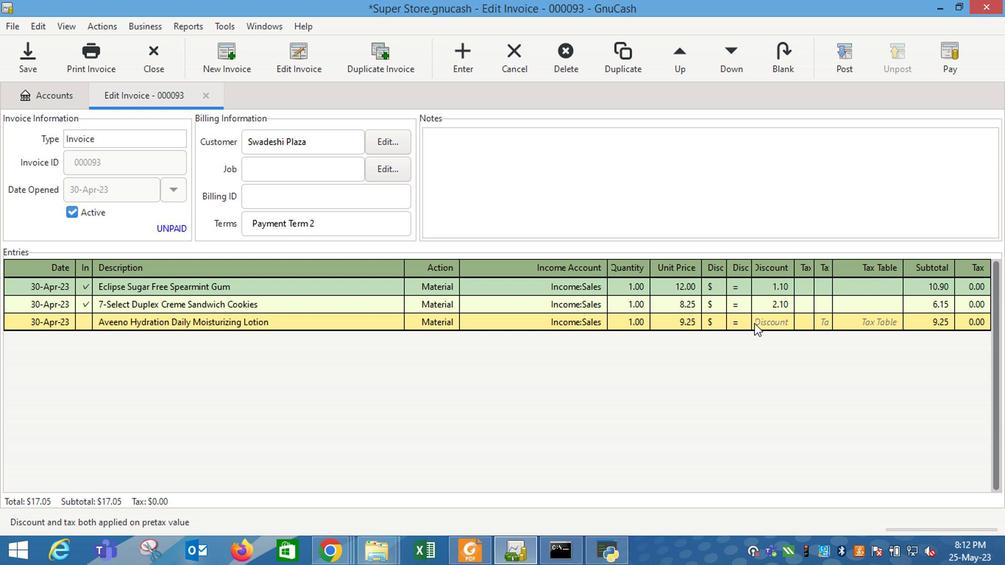 
Action: Mouse pressed left at (775, 333)
Screenshot: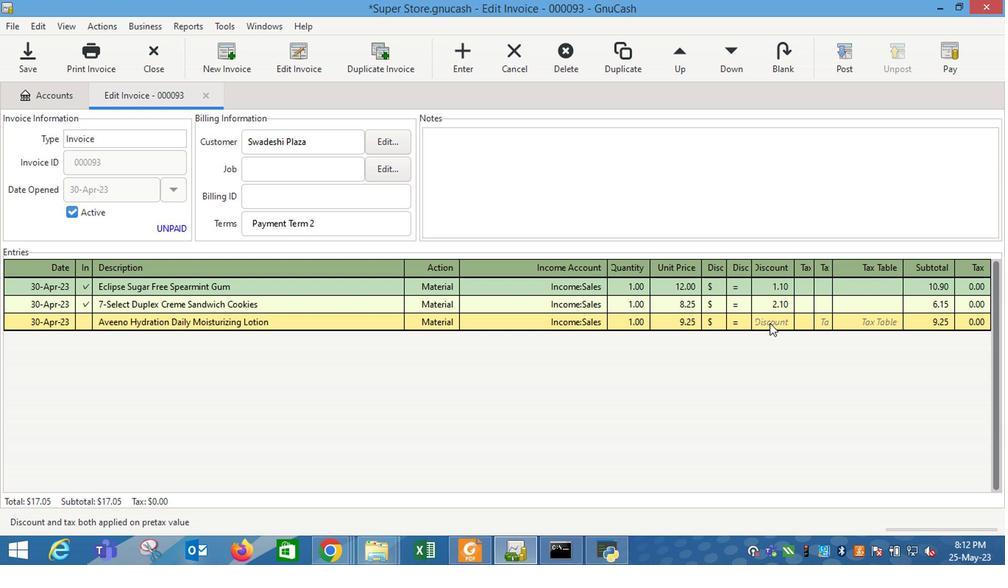 
Action: Key pressed 2.6<Key.enter>
Screenshot: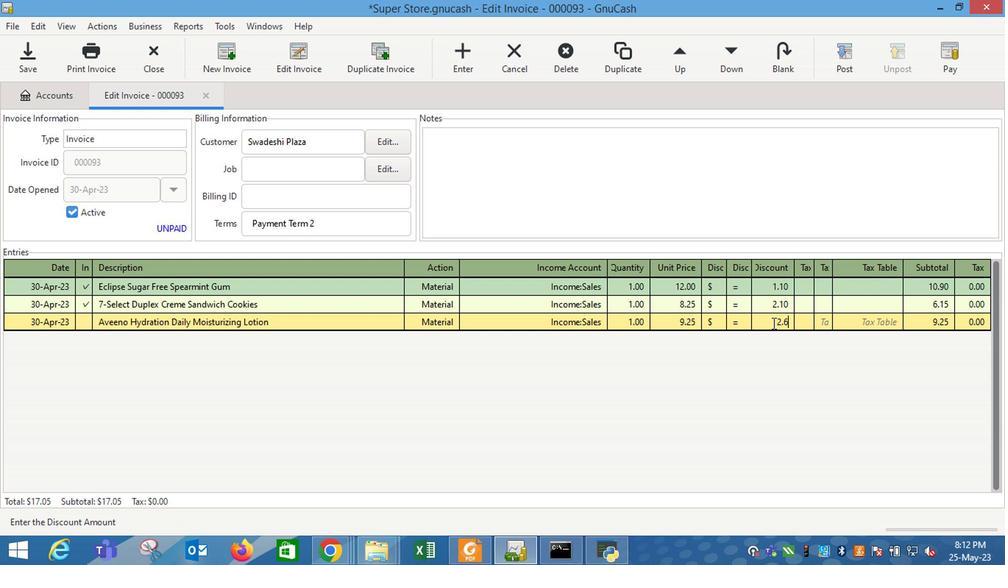 
Action: Mouse moved to (659, 210)
Screenshot: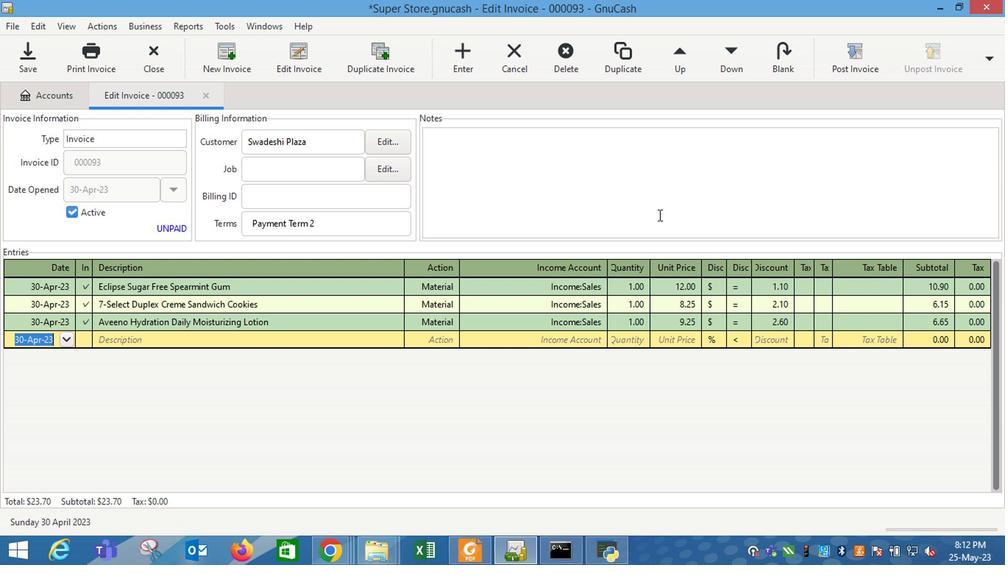 
Action: Mouse pressed left at (659, 210)
Screenshot: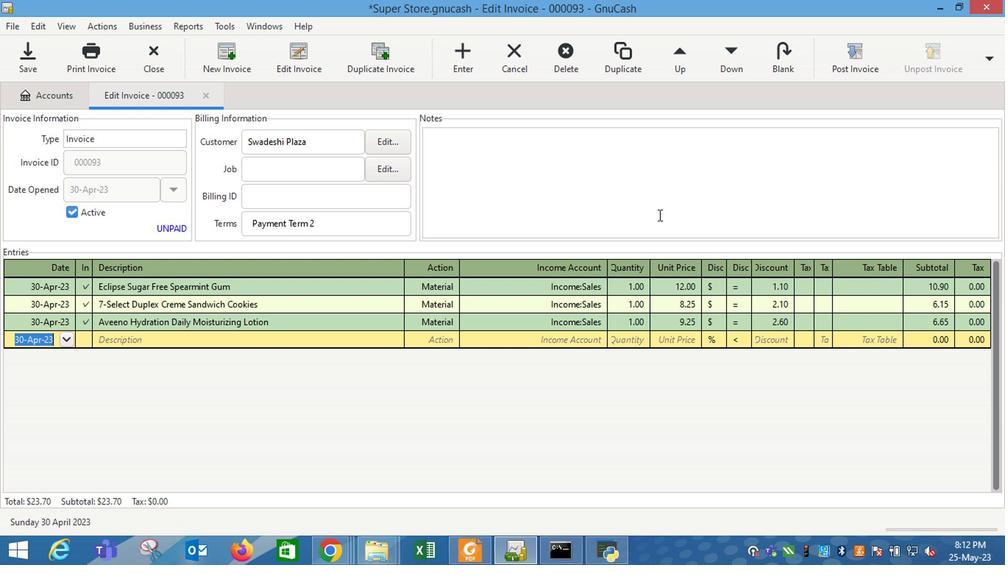 
Action: Key pressed <Key.shift_r>Looking<Key.space>forward<Key.space>to<Key.space>serc<Key.backspace>ving<Key.space>you<Key.space>again.
Screenshot: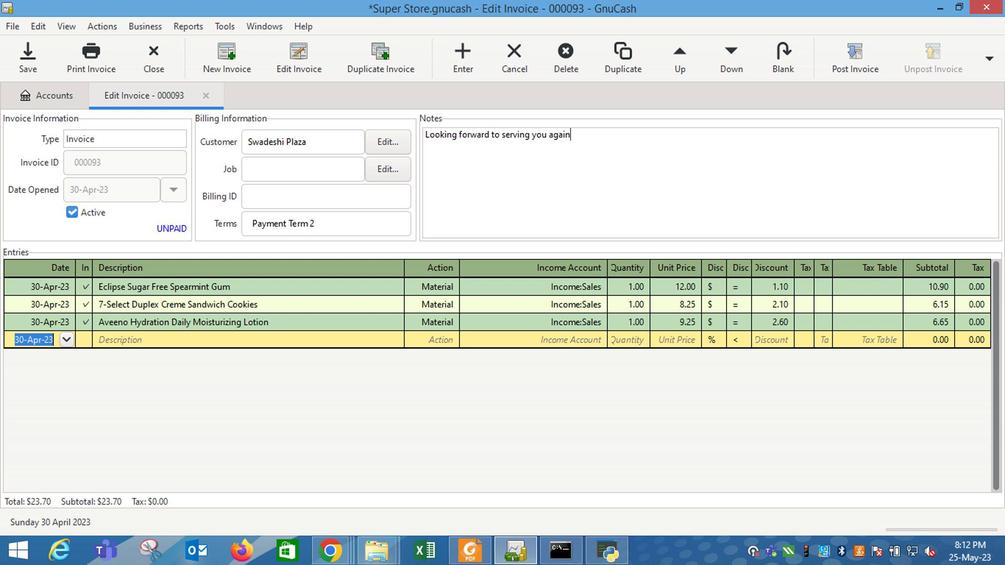 
Action: Mouse moved to (871, 49)
Screenshot: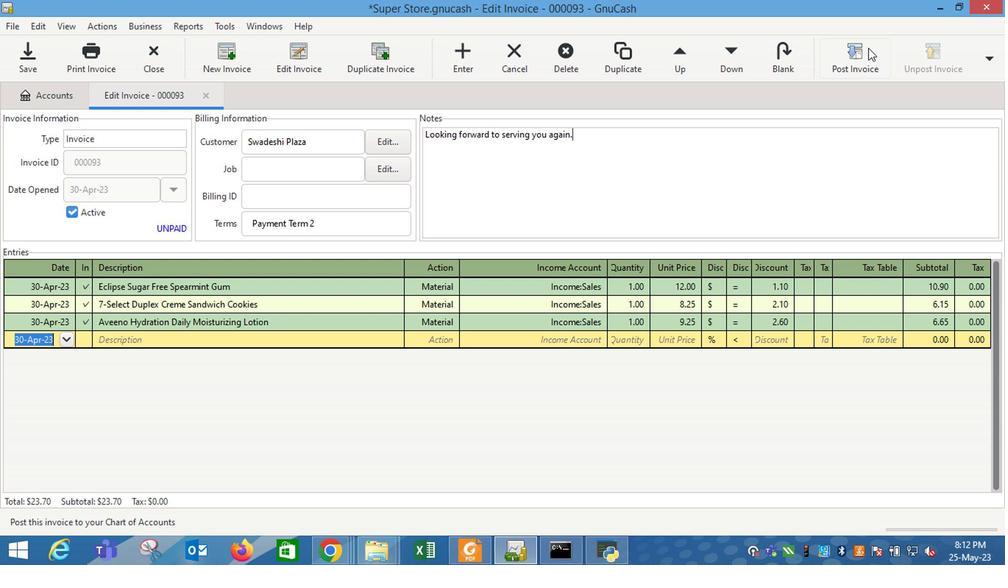 
Action: Mouse pressed left at (871, 49)
Screenshot: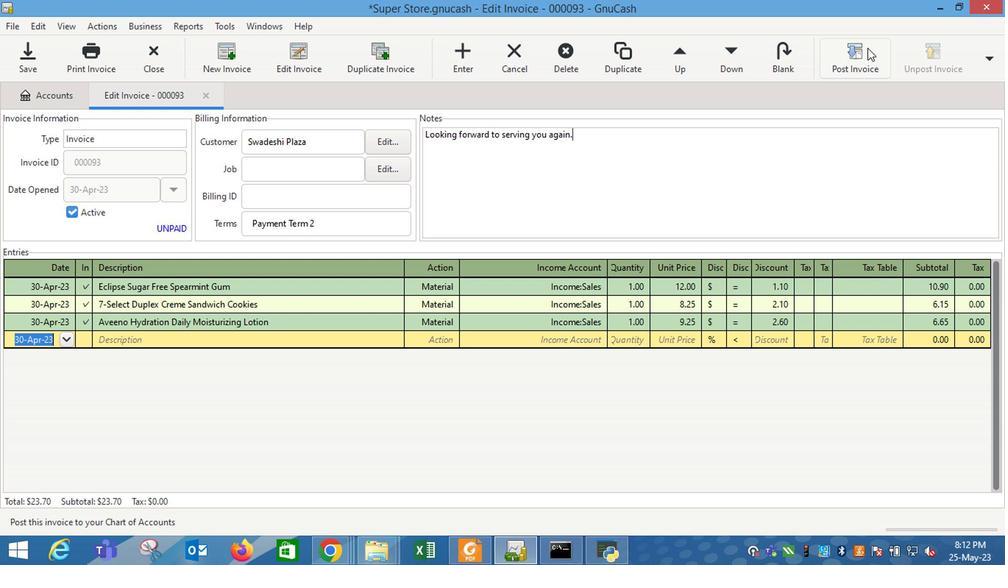 
Action: Mouse moved to (628, 252)
Screenshot: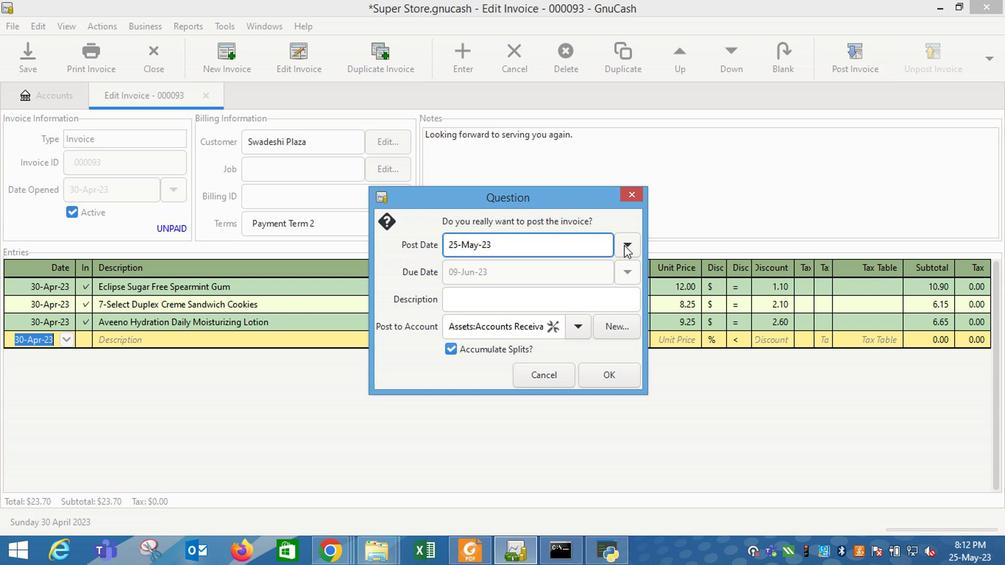 
Action: Mouse pressed left at (628, 252)
Screenshot: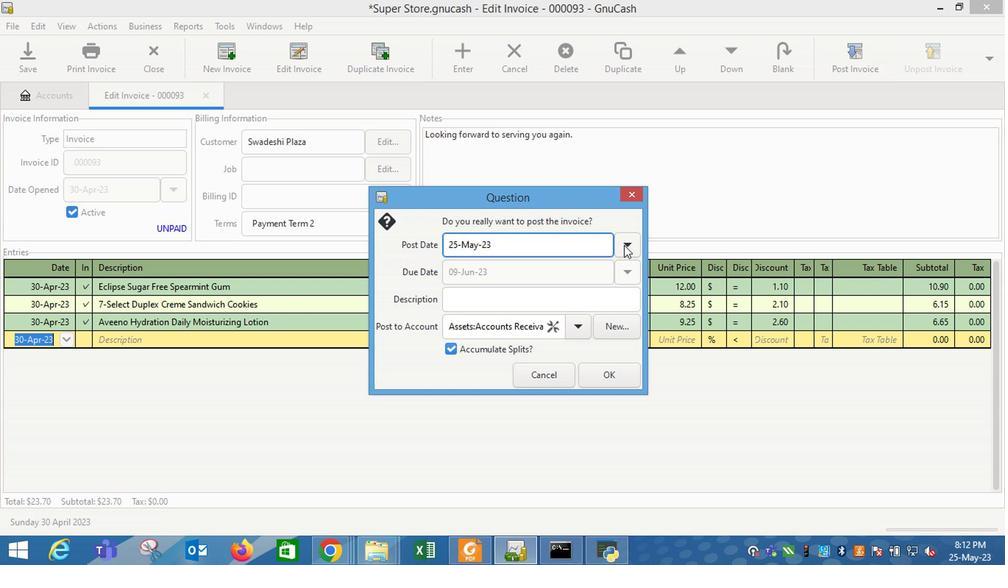 
Action: Mouse moved to (514, 274)
Screenshot: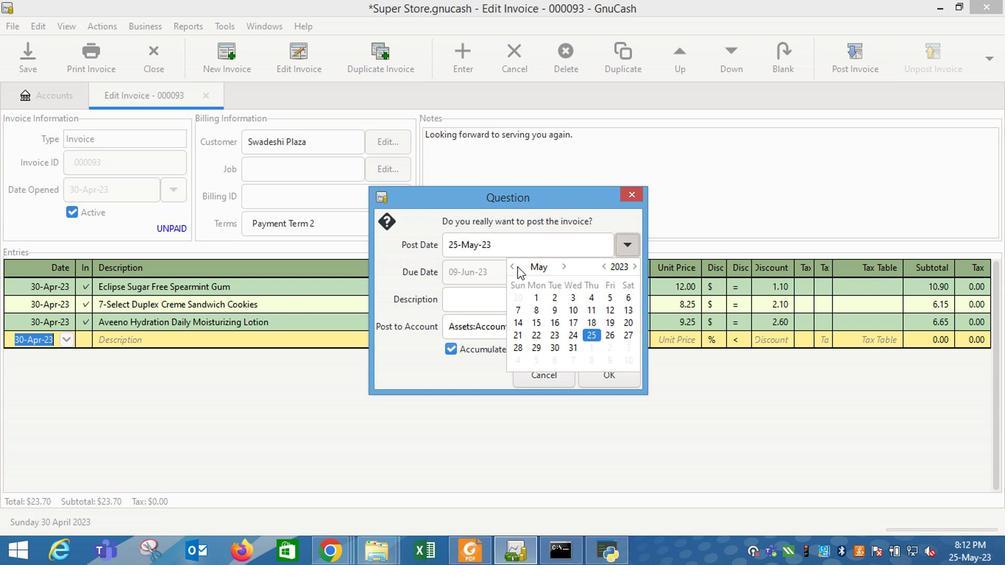 
Action: Mouse pressed left at (514, 274)
Screenshot: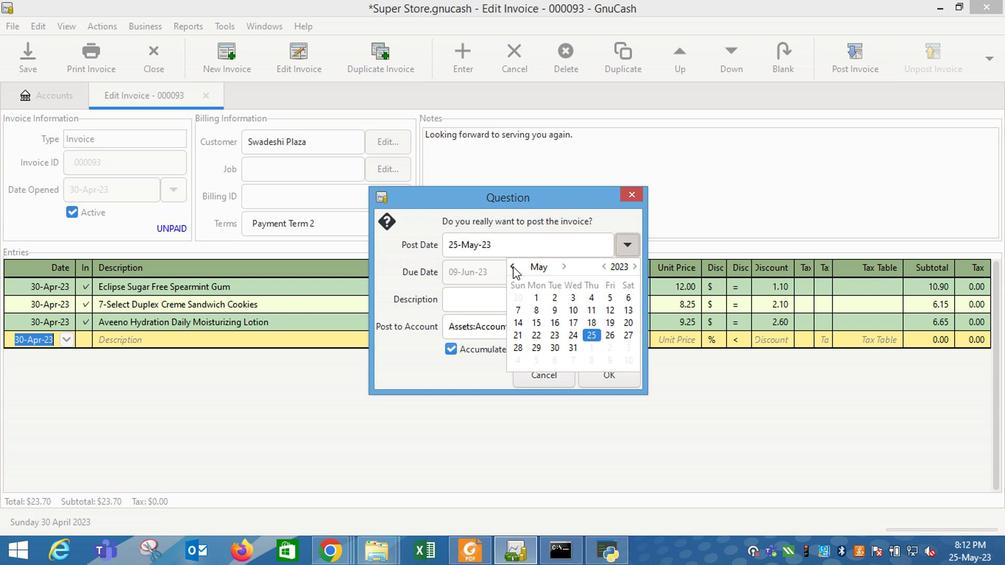 
Action: Mouse moved to (515, 370)
Screenshot: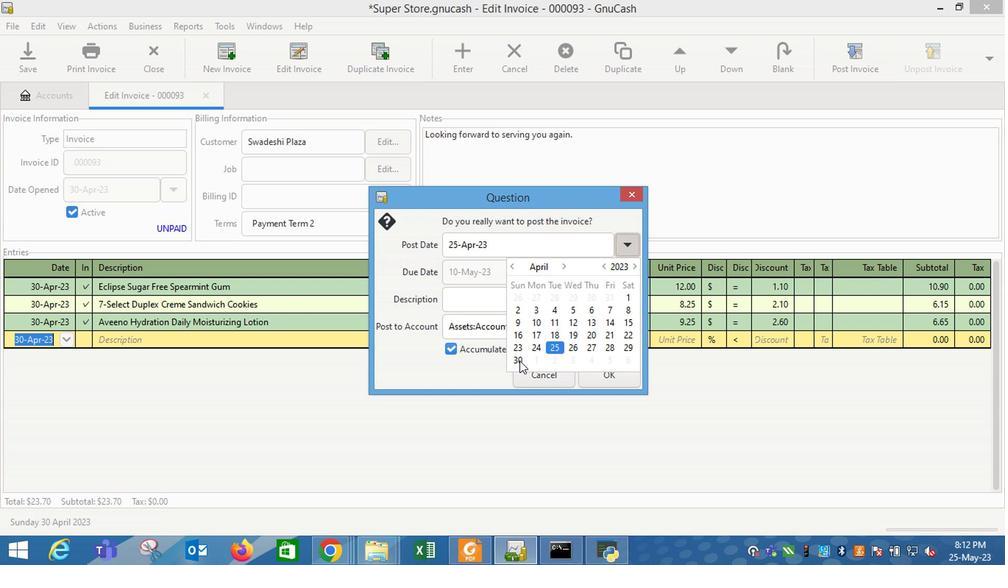 
Action: Mouse pressed left at (515, 370)
Screenshot: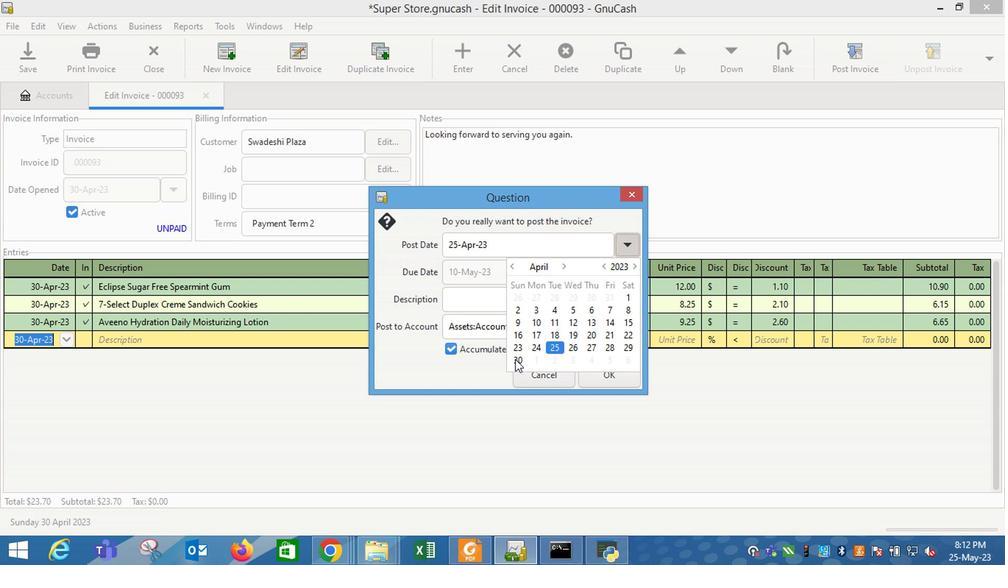 
Action: Mouse moved to (475, 322)
Screenshot: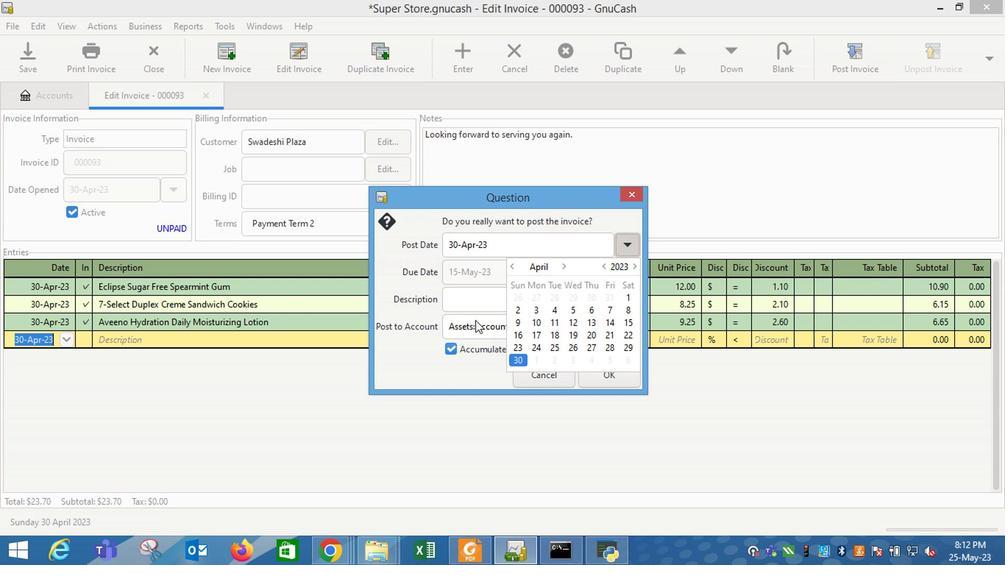 
Action: Mouse pressed left at (475, 322)
Screenshot: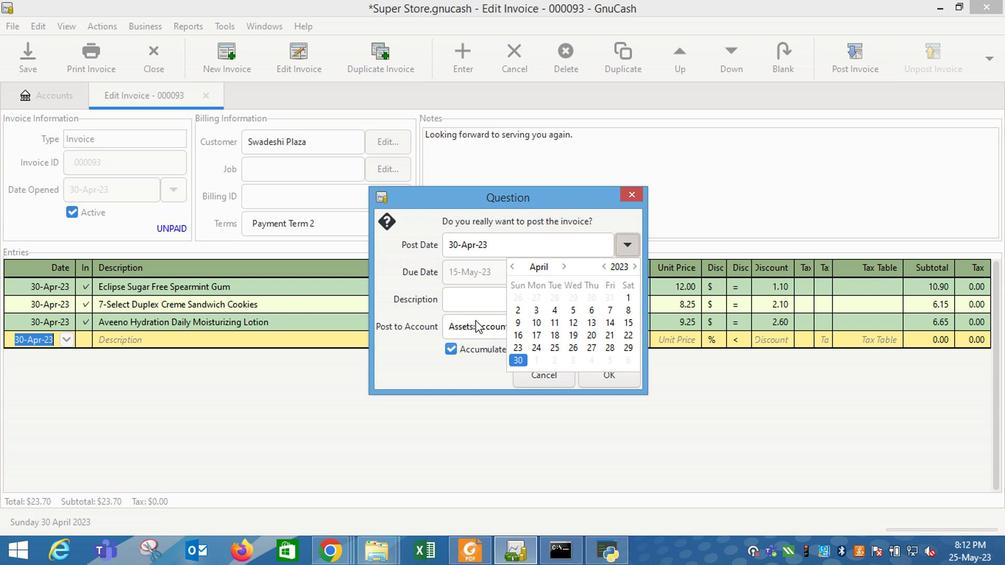 
Action: Mouse moved to (616, 388)
Screenshot: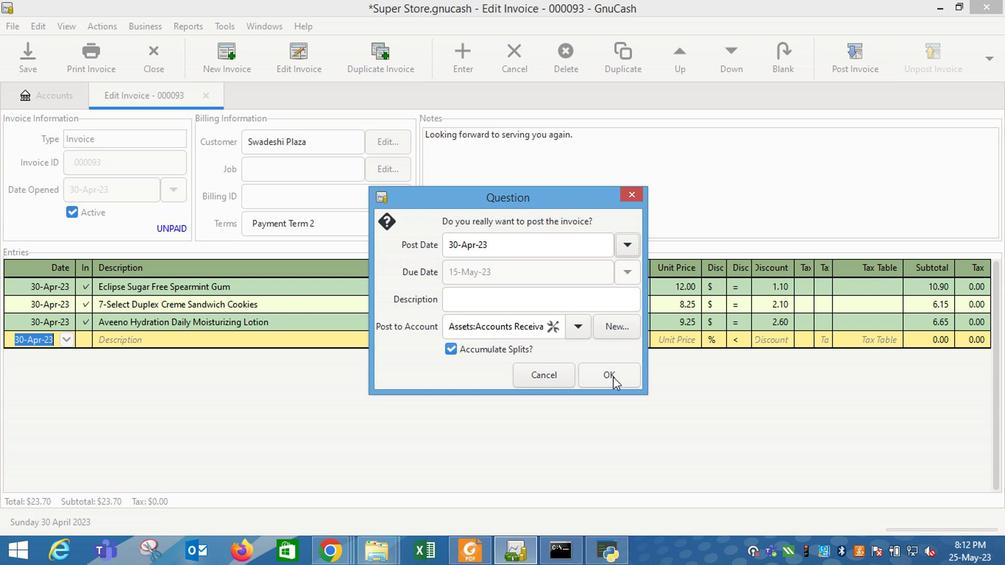 
Action: Mouse pressed left at (616, 388)
Screenshot: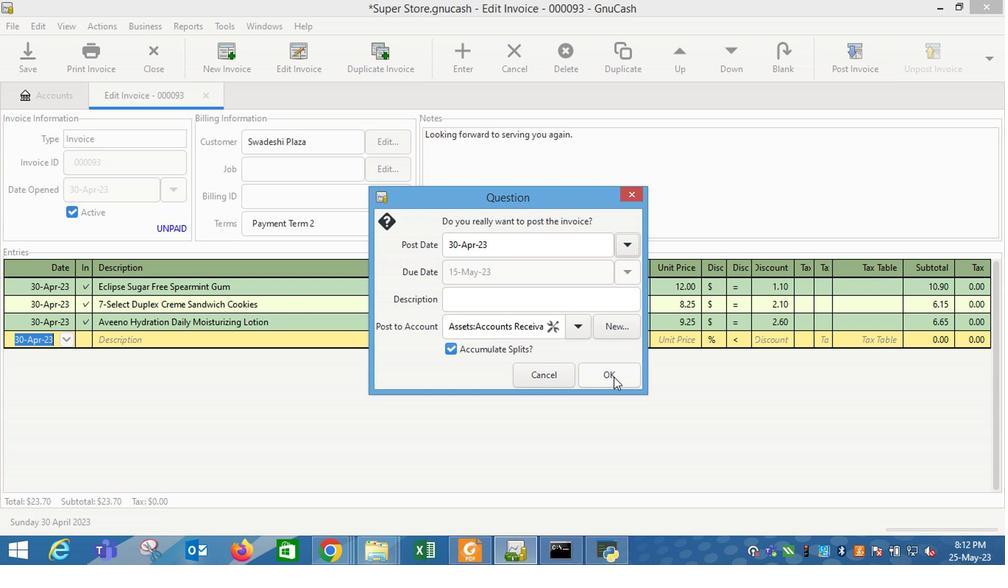 
Action: Mouse moved to (957, 68)
Screenshot: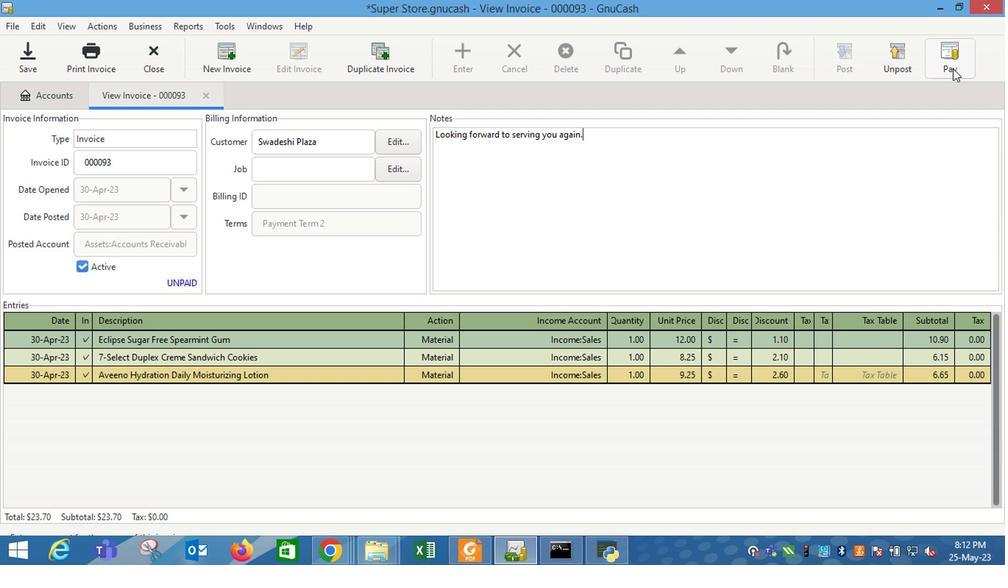 
Action: Mouse pressed left at (957, 68)
Screenshot: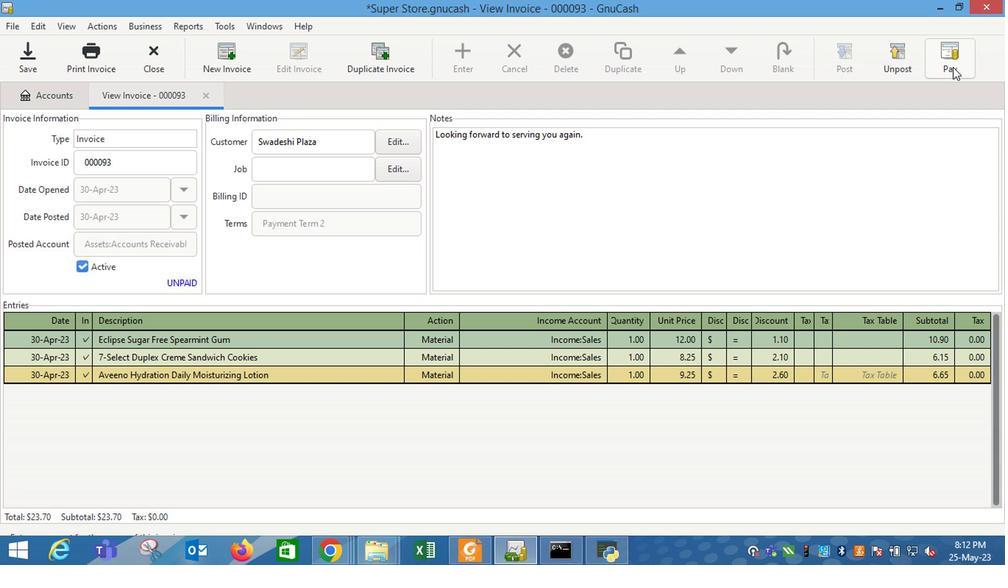 
Action: Mouse moved to (451, 297)
Screenshot: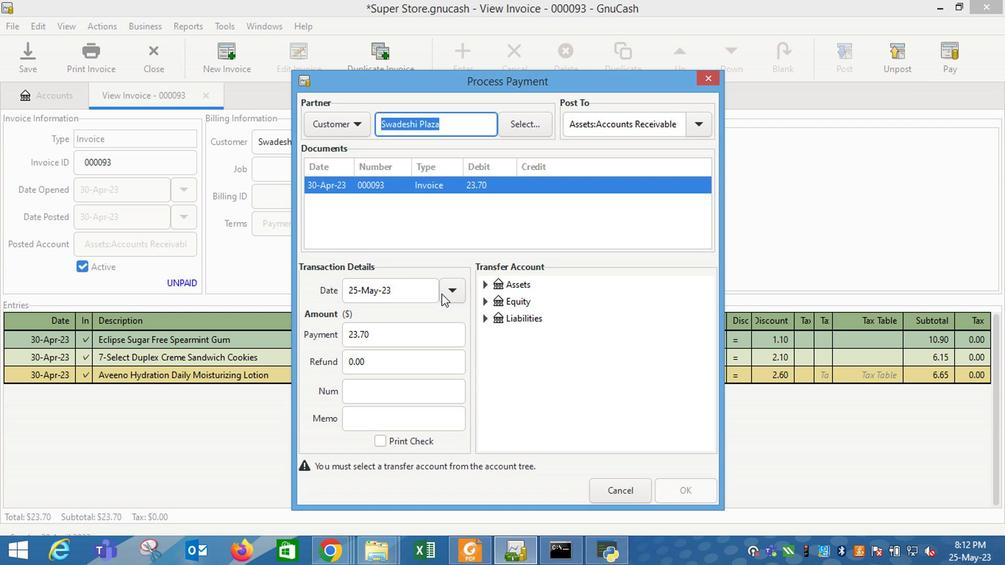 
Action: Mouse pressed left at (451, 297)
Screenshot: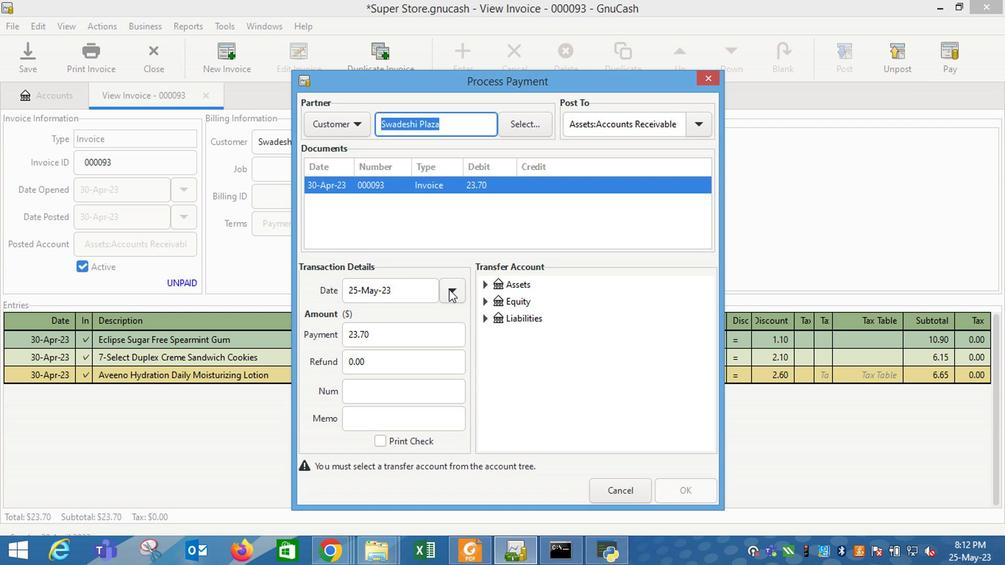 
Action: Mouse moved to (365, 378)
Screenshot: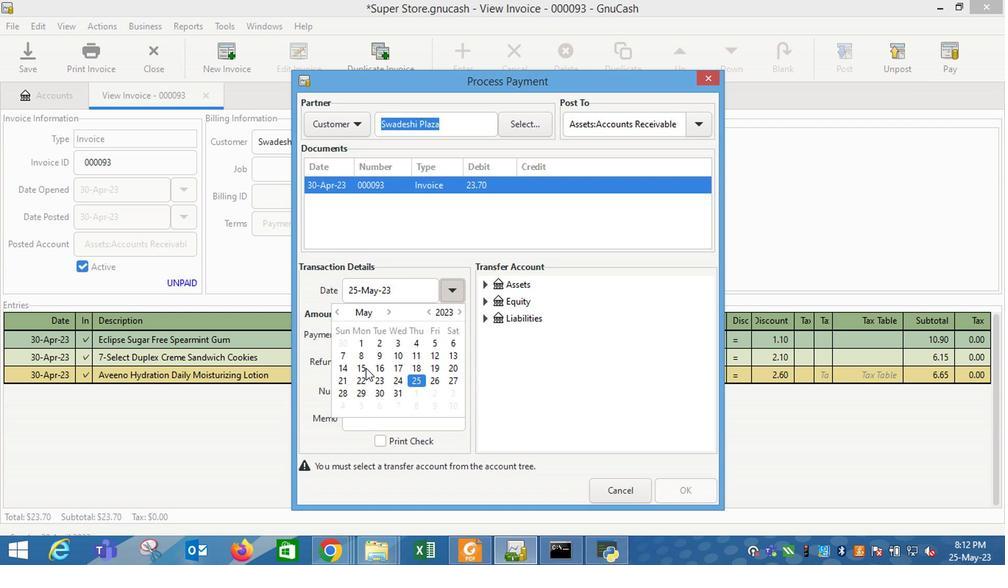 
Action: Mouse pressed left at (365, 378)
Screenshot: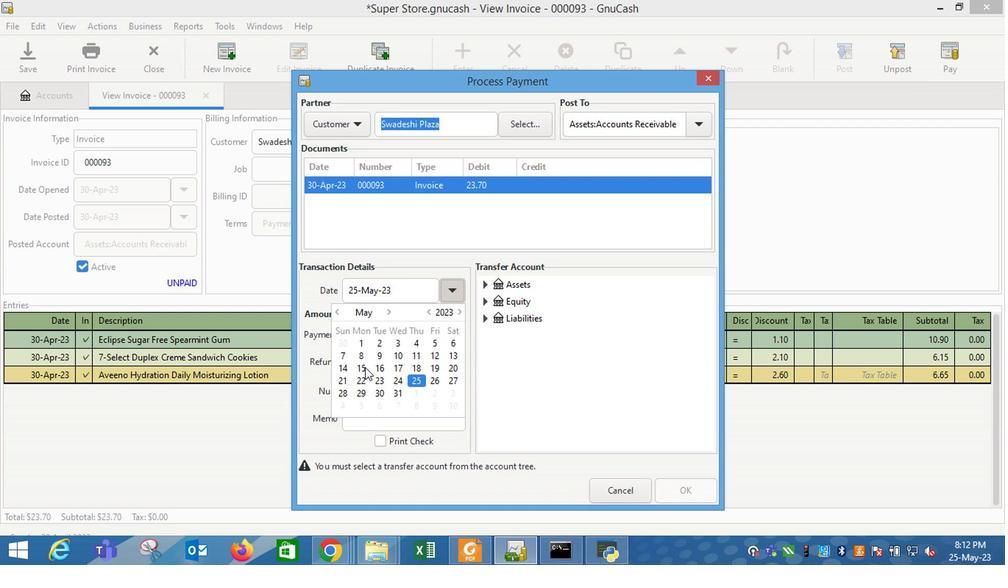 
Action: Mouse moved to (509, 384)
Screenshot: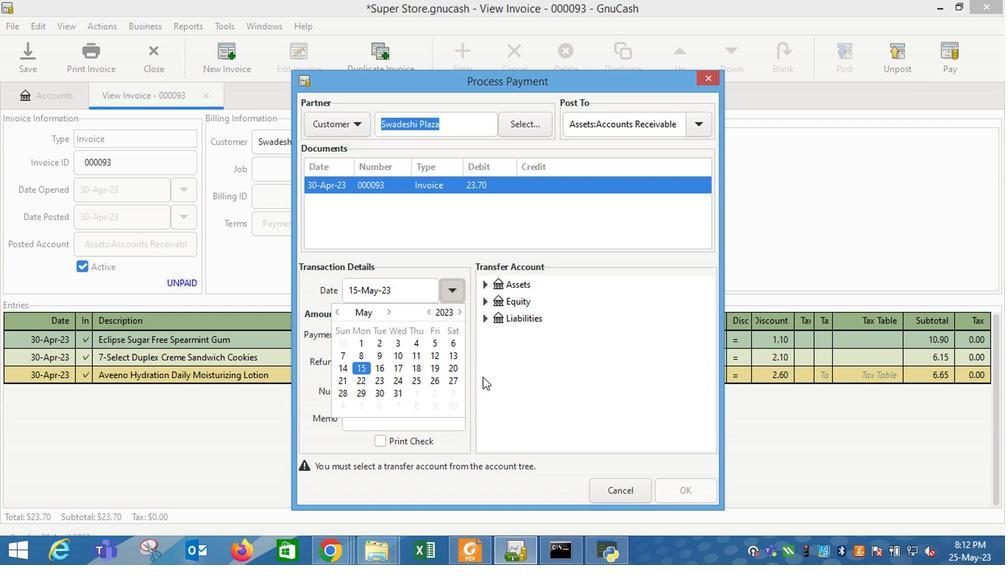 
Action: Mouse pressed left at (509, 384)
Screenshot: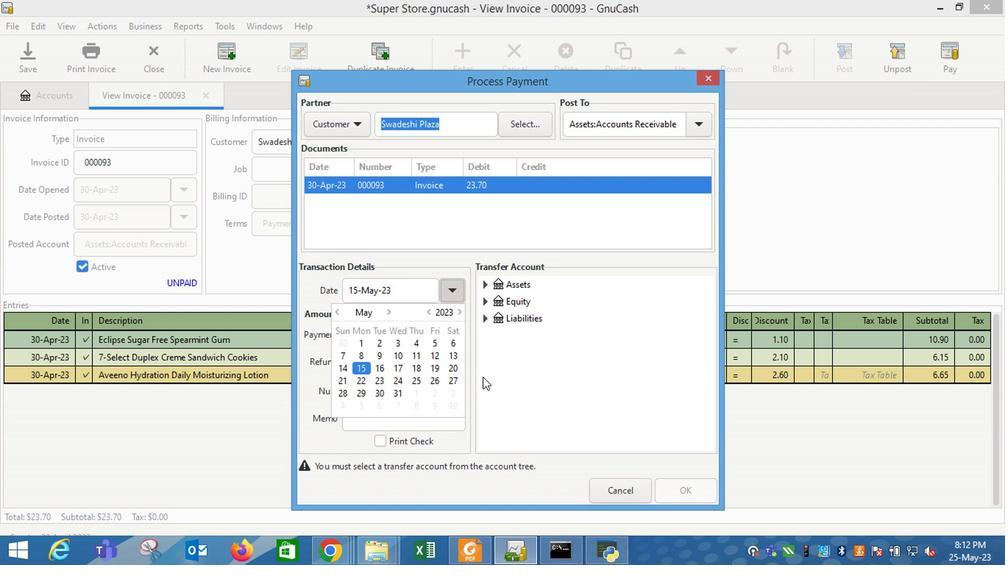
Action: Mouse moved to (489, 290)
Screenshot: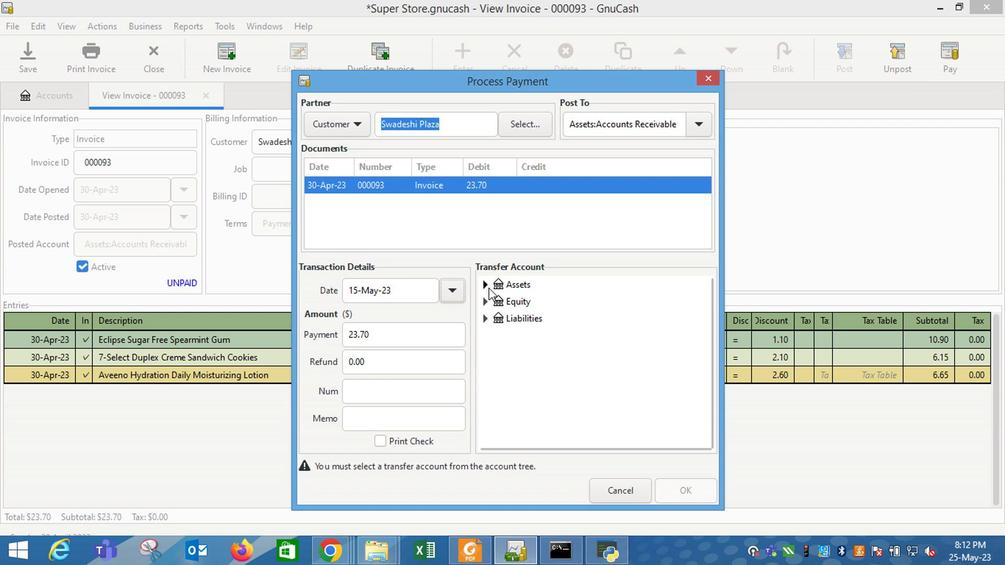 
Action: Mouse pressed left at (489, 290)
Screenshot: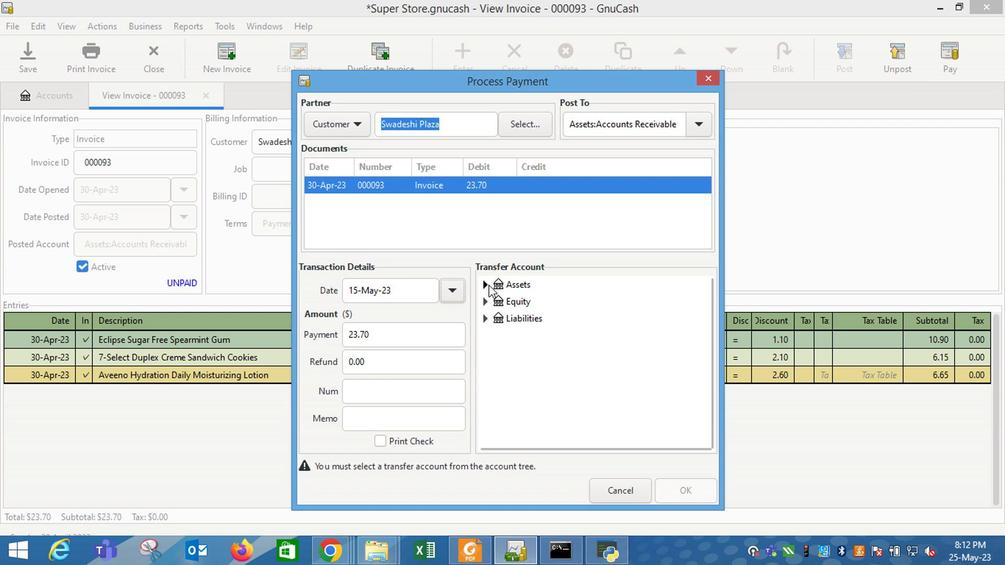 
Action: Mouse moved to (502, 311)
Screenshot: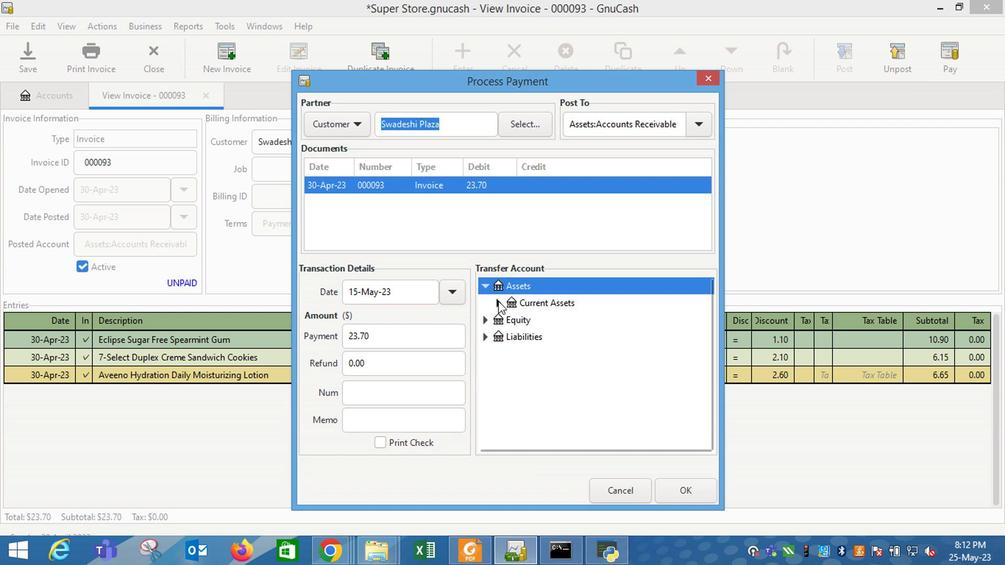 
Action: Mouse pressed left at (502, 311)
Screenshot: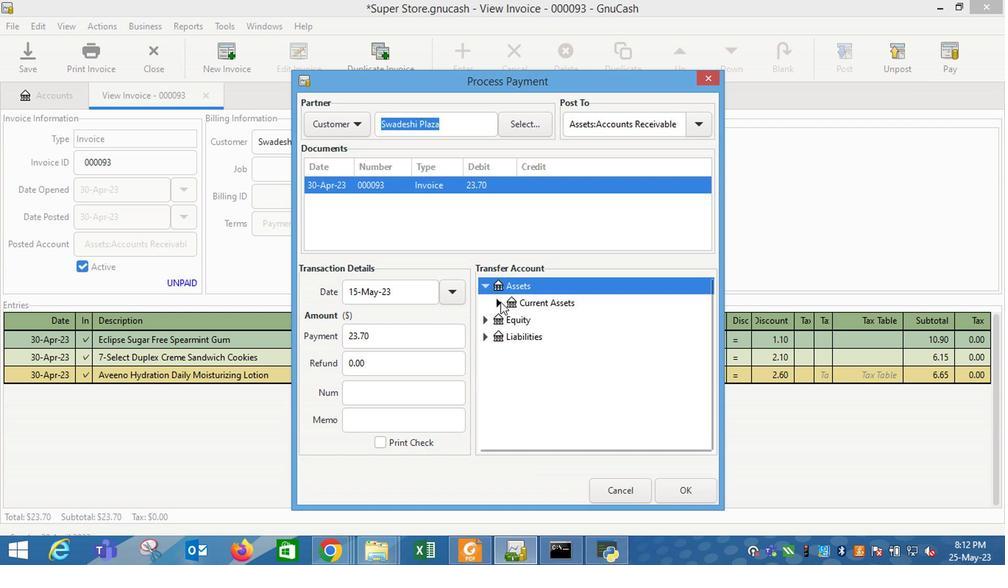
Action: Mouse moved to (529, 329)
Screenshot: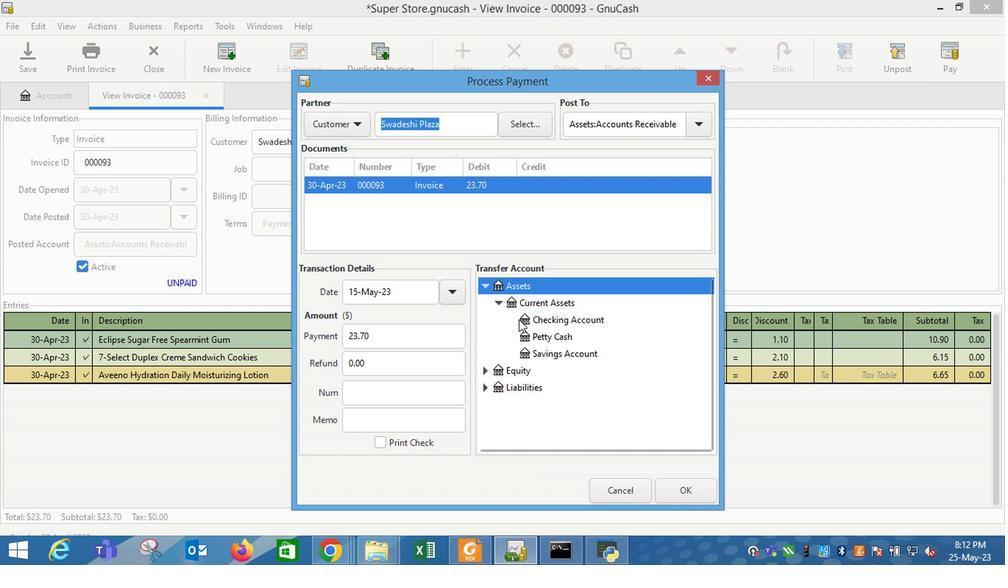 
Action: Mouse pressed left at (529, 329)
Screenshot: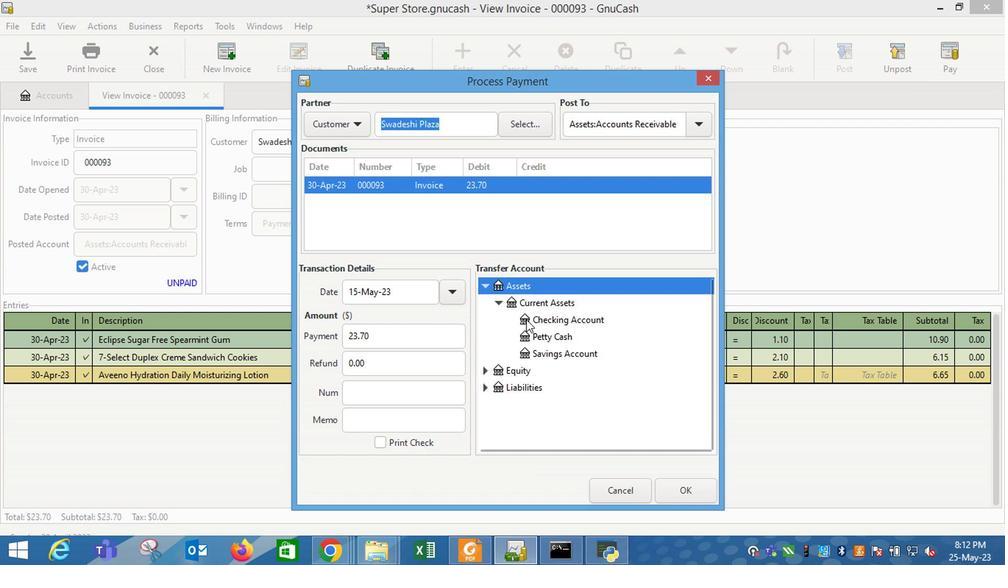 
Action: Mouse moved to (673, 502)
Screenshot: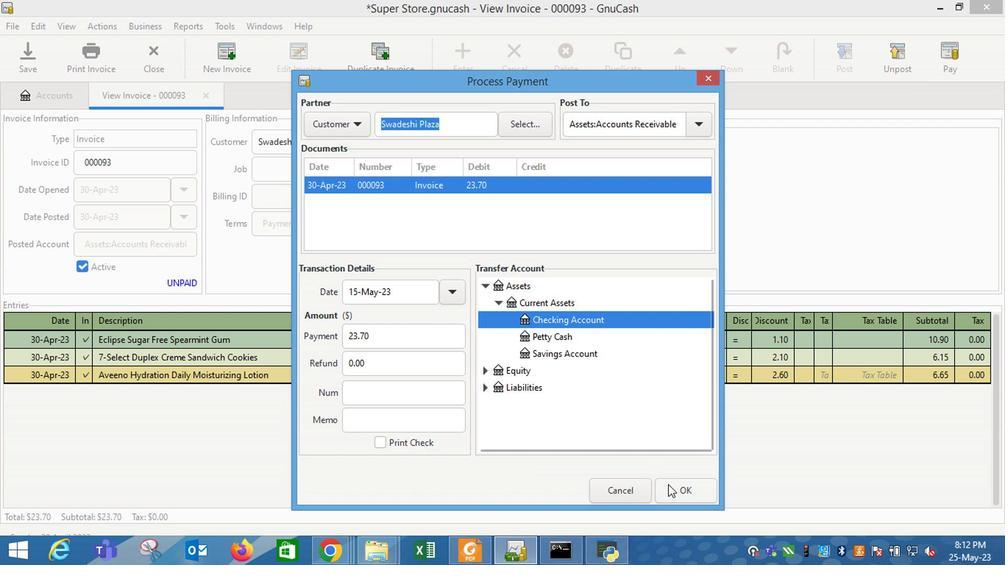 
Action: Mouse pressed left at (673, 502)
Screenshot: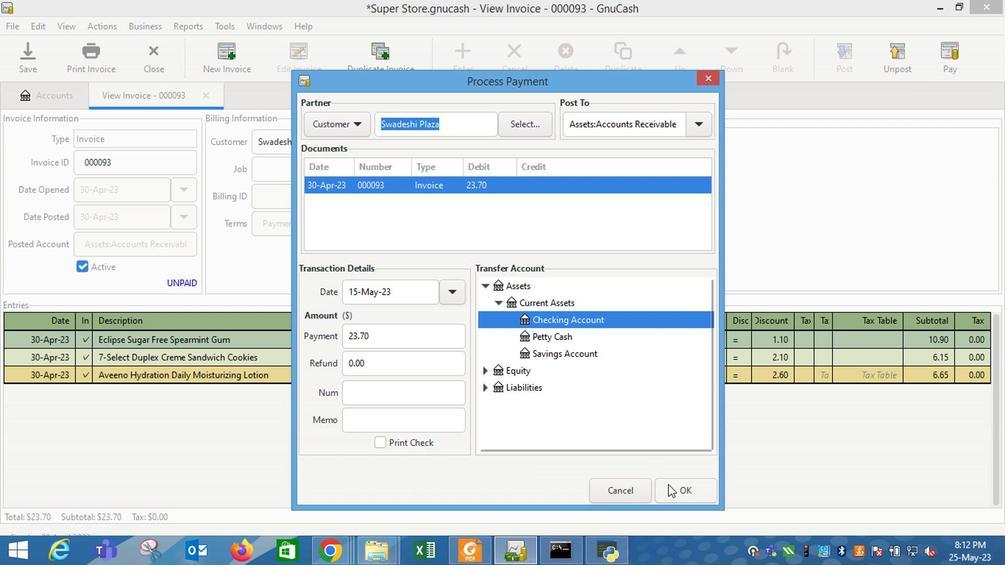 
Action: Mouse moved to (95, 58)
Screenshot: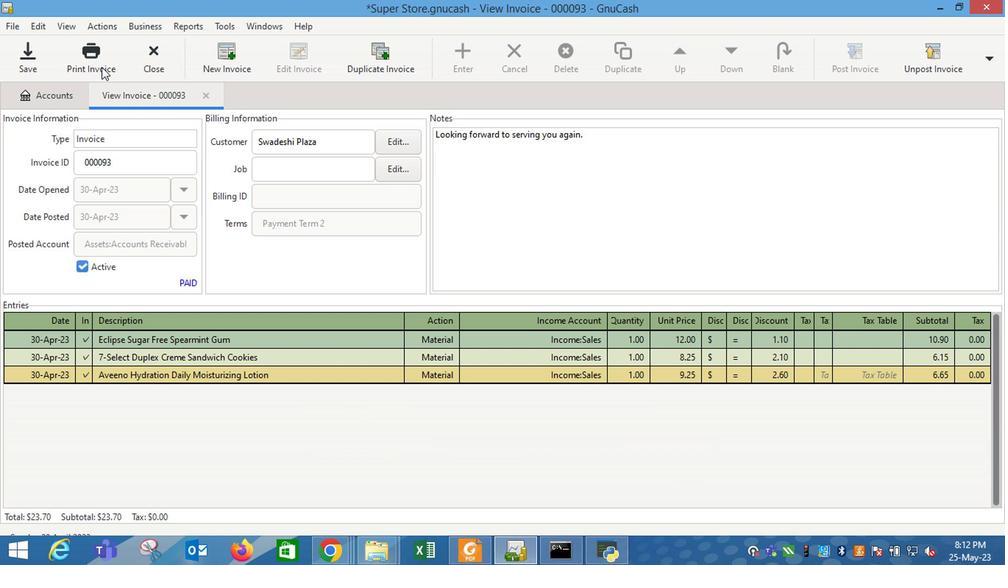 
Action: Mouse pressed left at (95, 58)
Screenshot: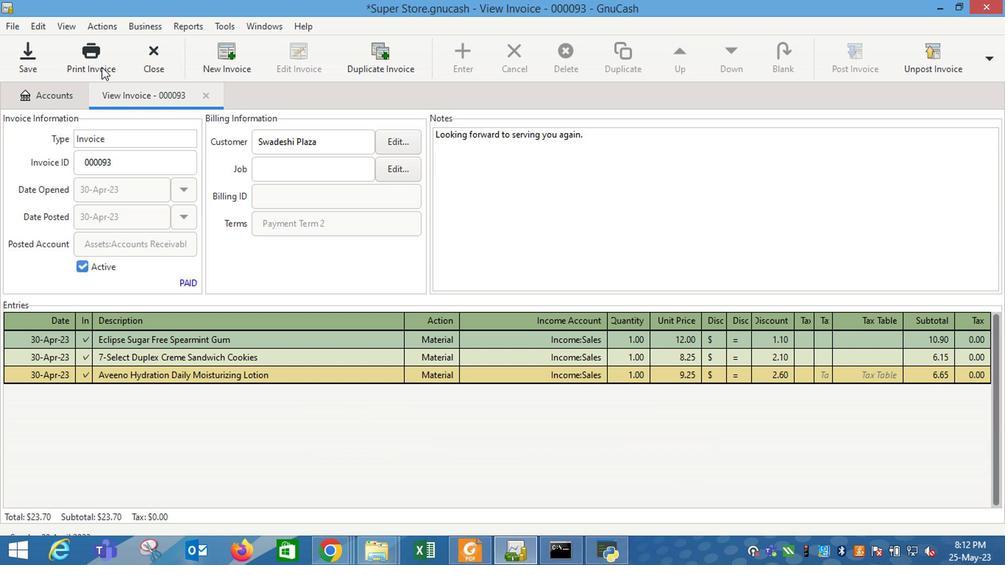 
Action: Mouse moved to (386, 53)
Screenshot: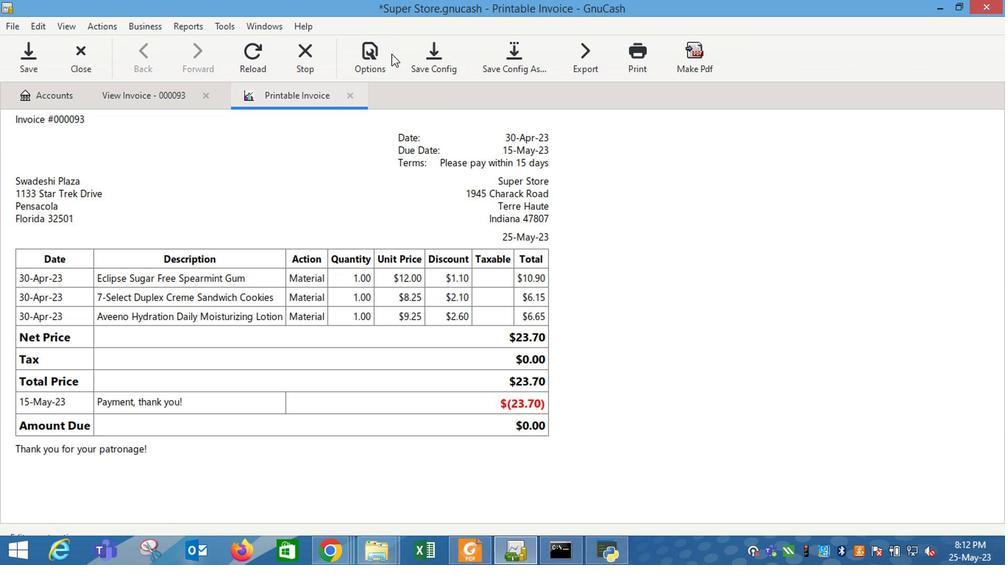 
Action: Mouse pressed left at (386, 53)
Screenshot: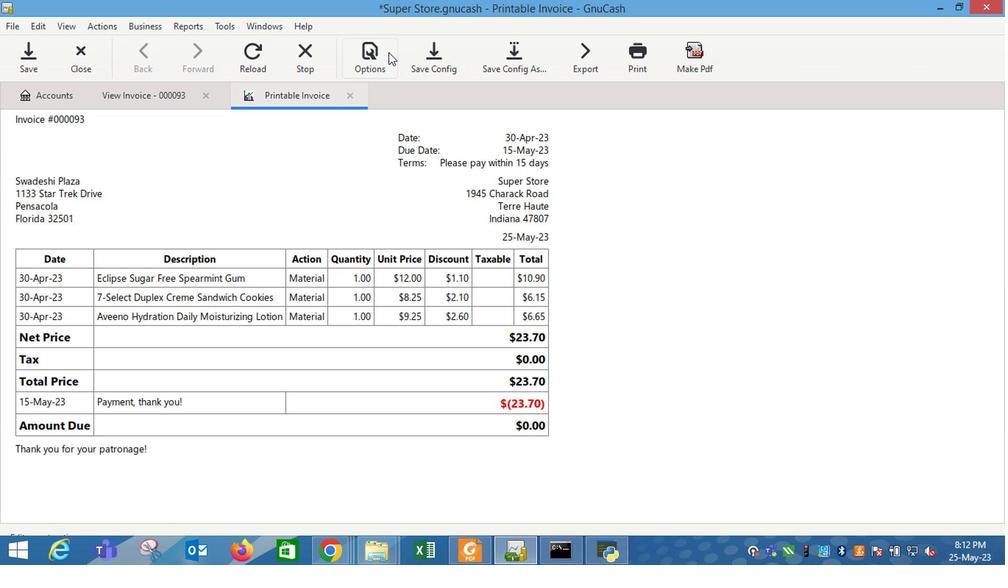 
Action: Mouse moved to (271, 148)
Screenshot: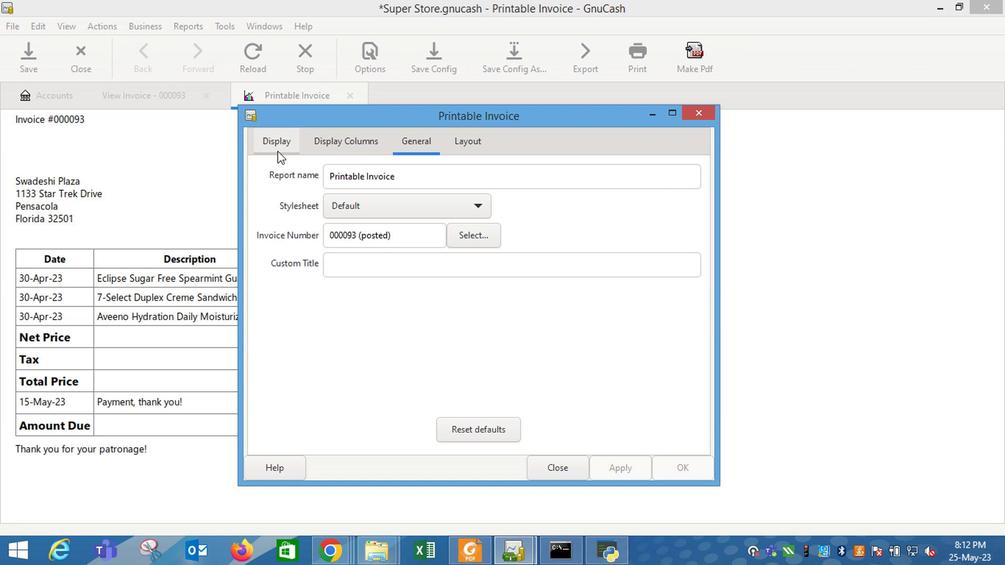 
Action: Mouse pressed left at (271, 148)
Screenshot: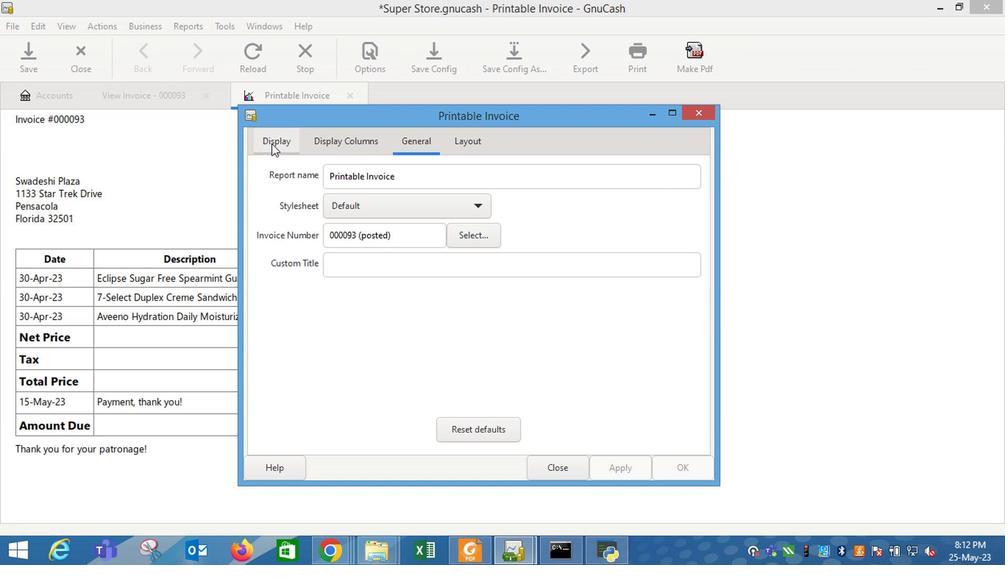 
Action: Mouse moved to (383, 320)
Screenshot: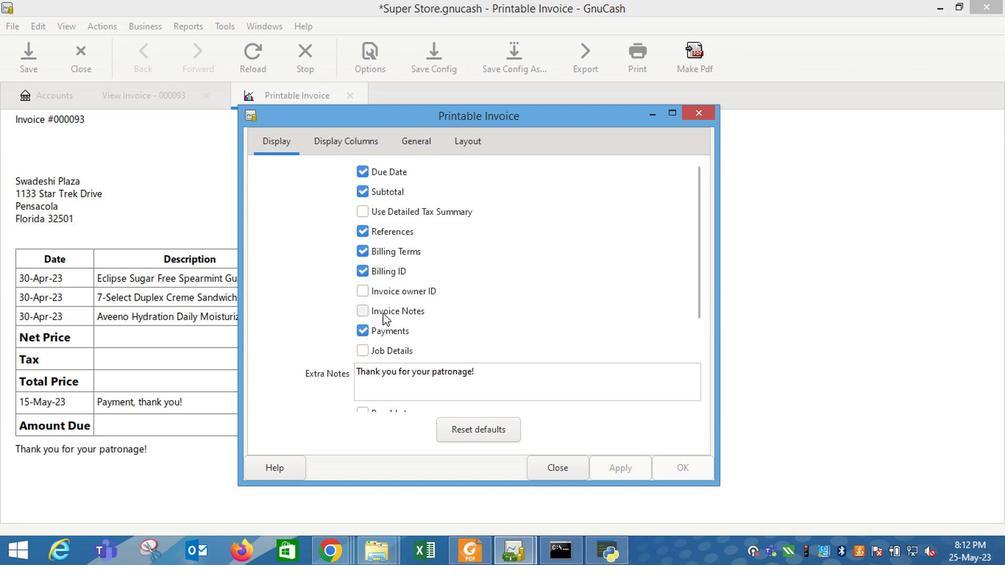 
Action: Mouse pressed left at (383, 320)
Screenshot: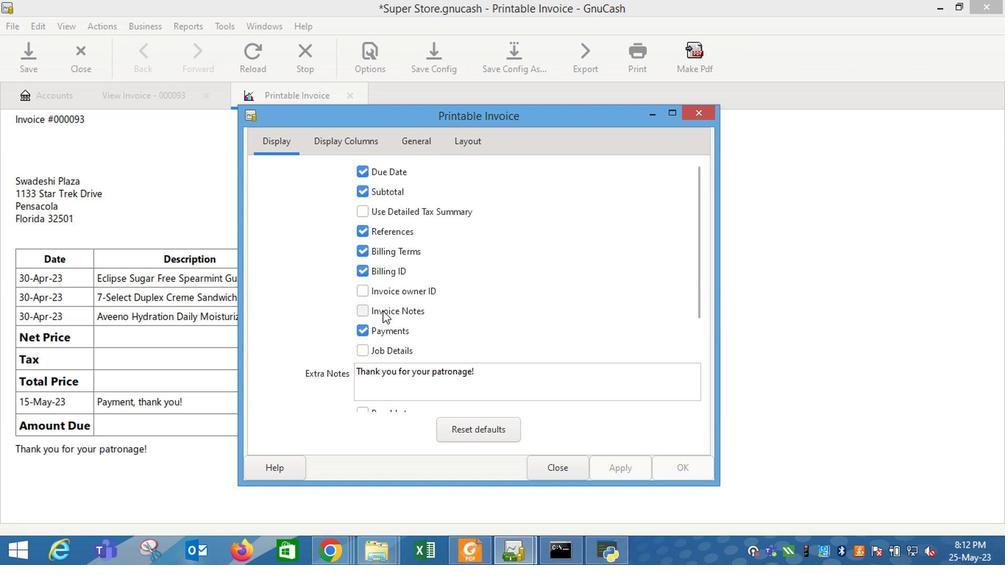 
Action: Mouse moved to (615, 486)
Screenshot: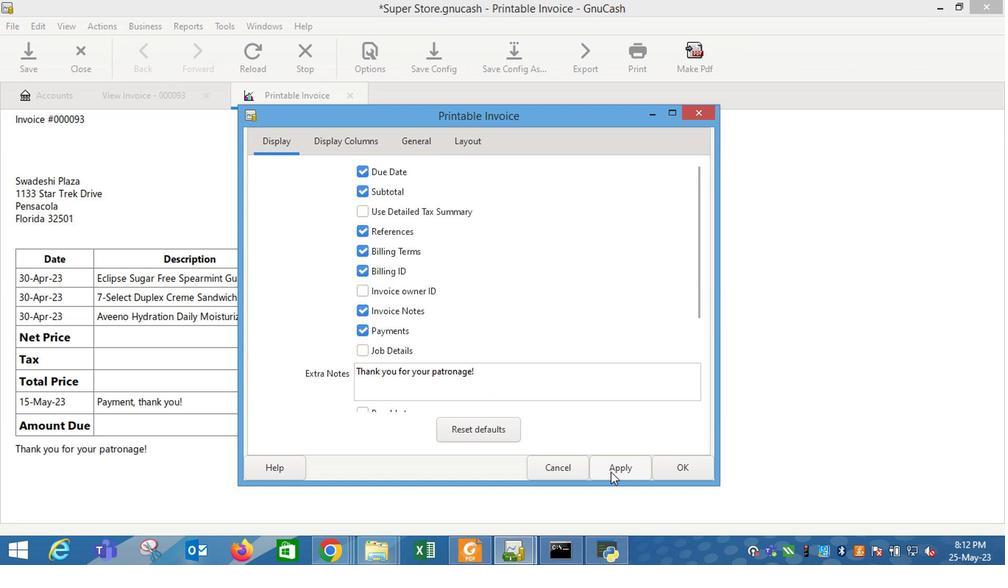 
Action: Mouse pressed left at (615, 486)
Screenshot: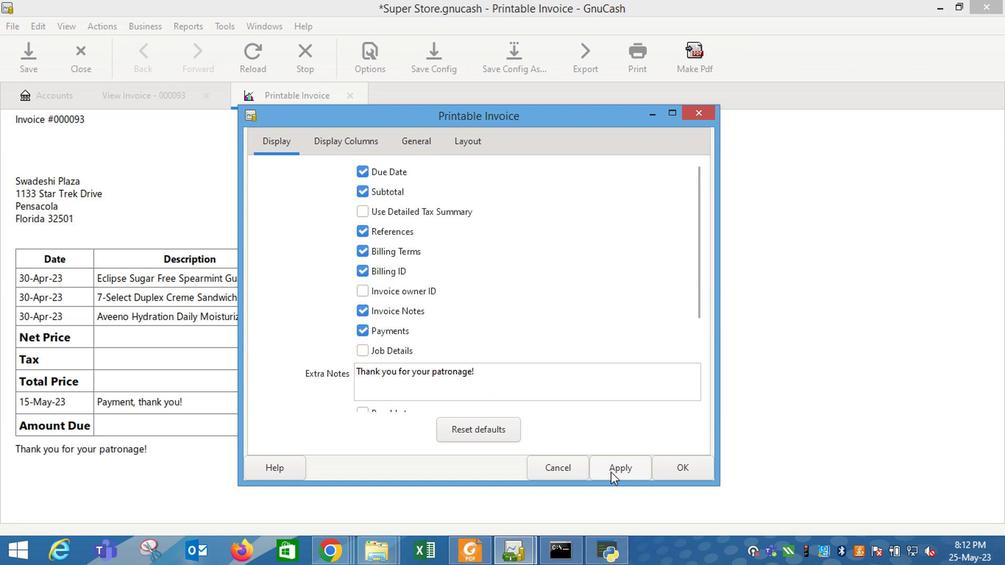 
Action: Mouse moved to (555, 483)
Screenshot: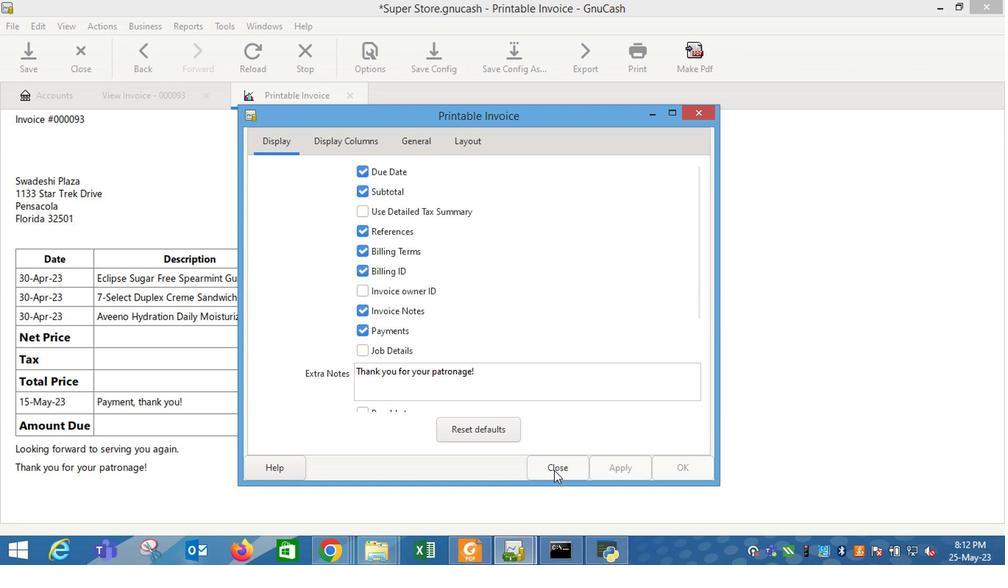 
Action: Mouse pressed left at (555, 483)
Screenshot: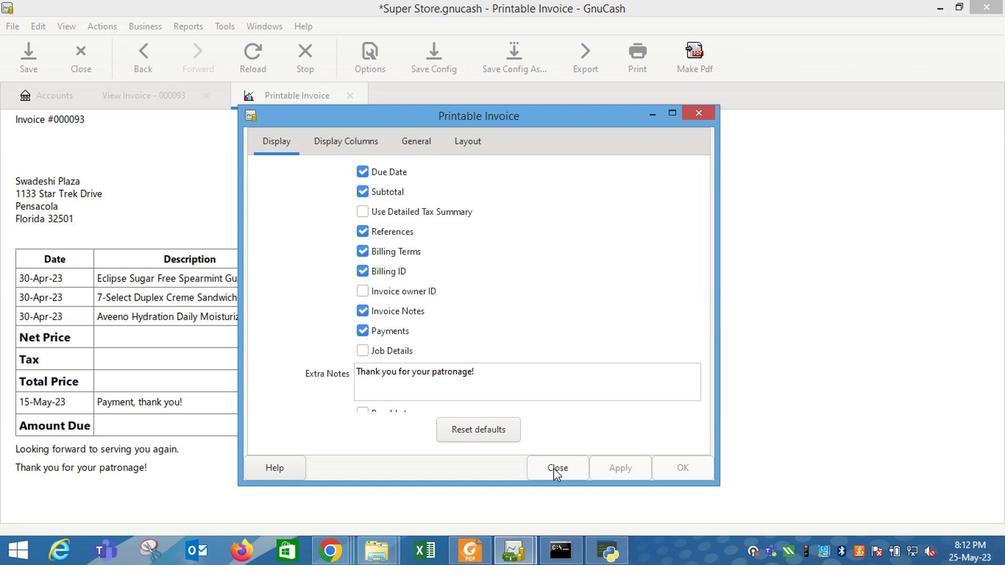 
